 Task: Create a due date automation trigger when advanced on, 2 days after a card is due add fields with all custom fields completed at 11:00 AM.
Action: Mouse moved to (1379, 106)
Screenshot: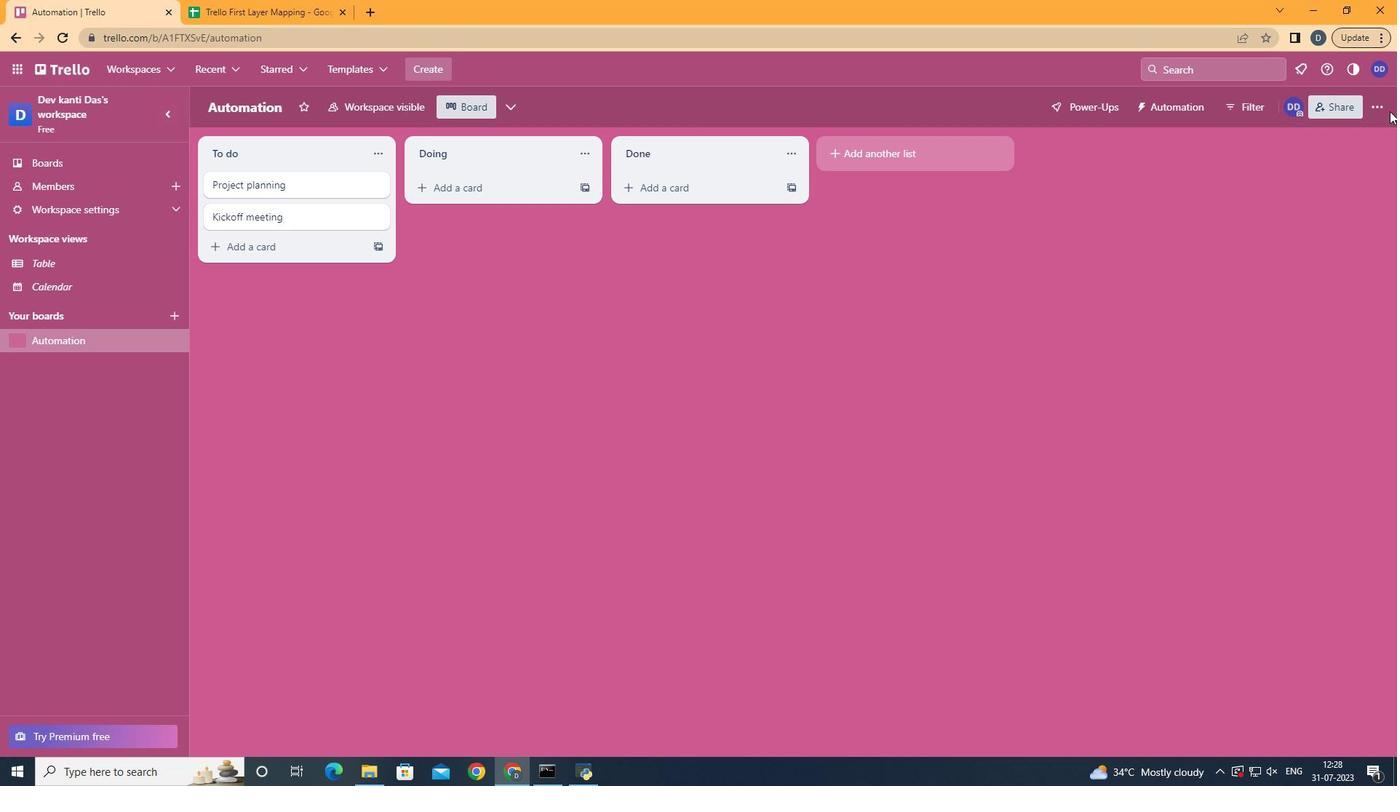 
Action: Mouse pressed left at (1379, 106)
Screenshot: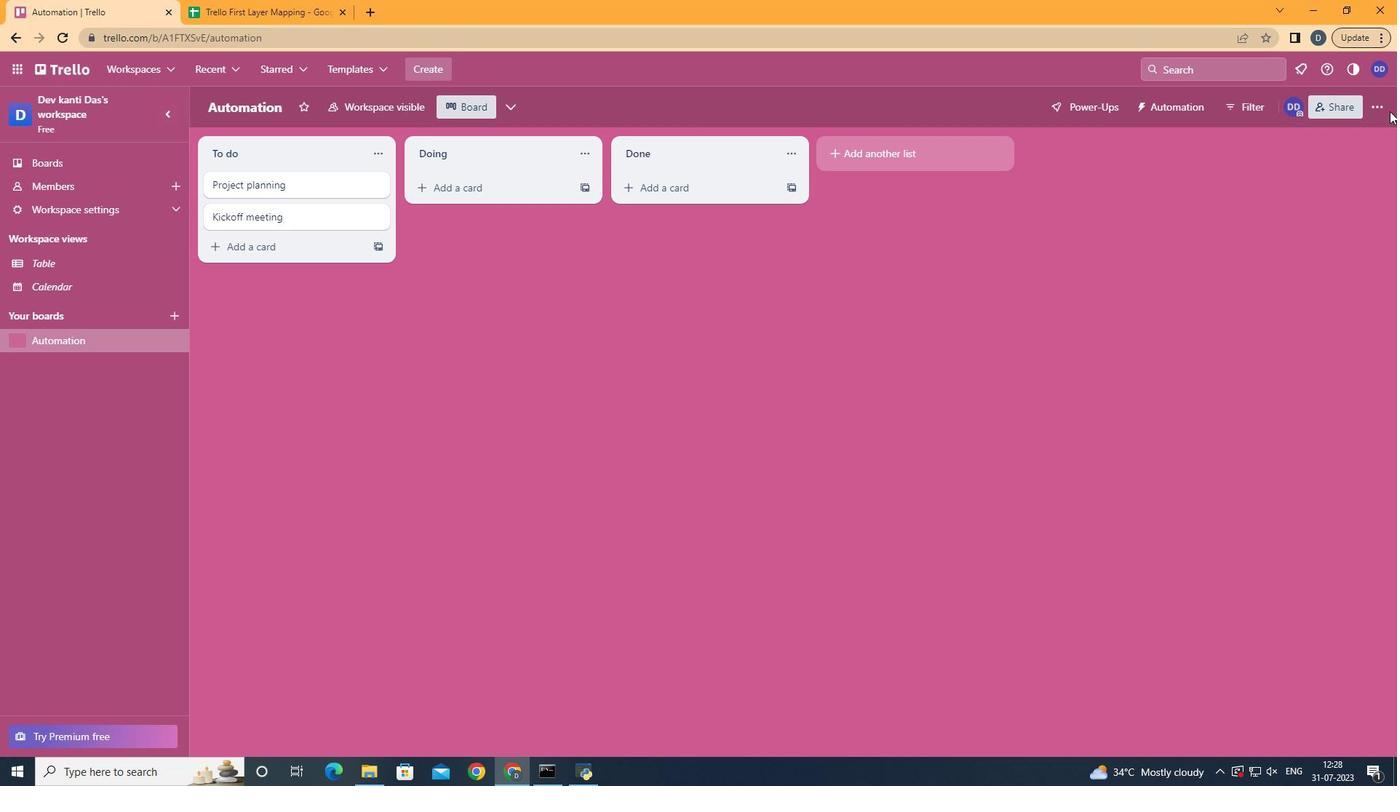 
Action: Mouse moved to (1262, 302)
Screenshot: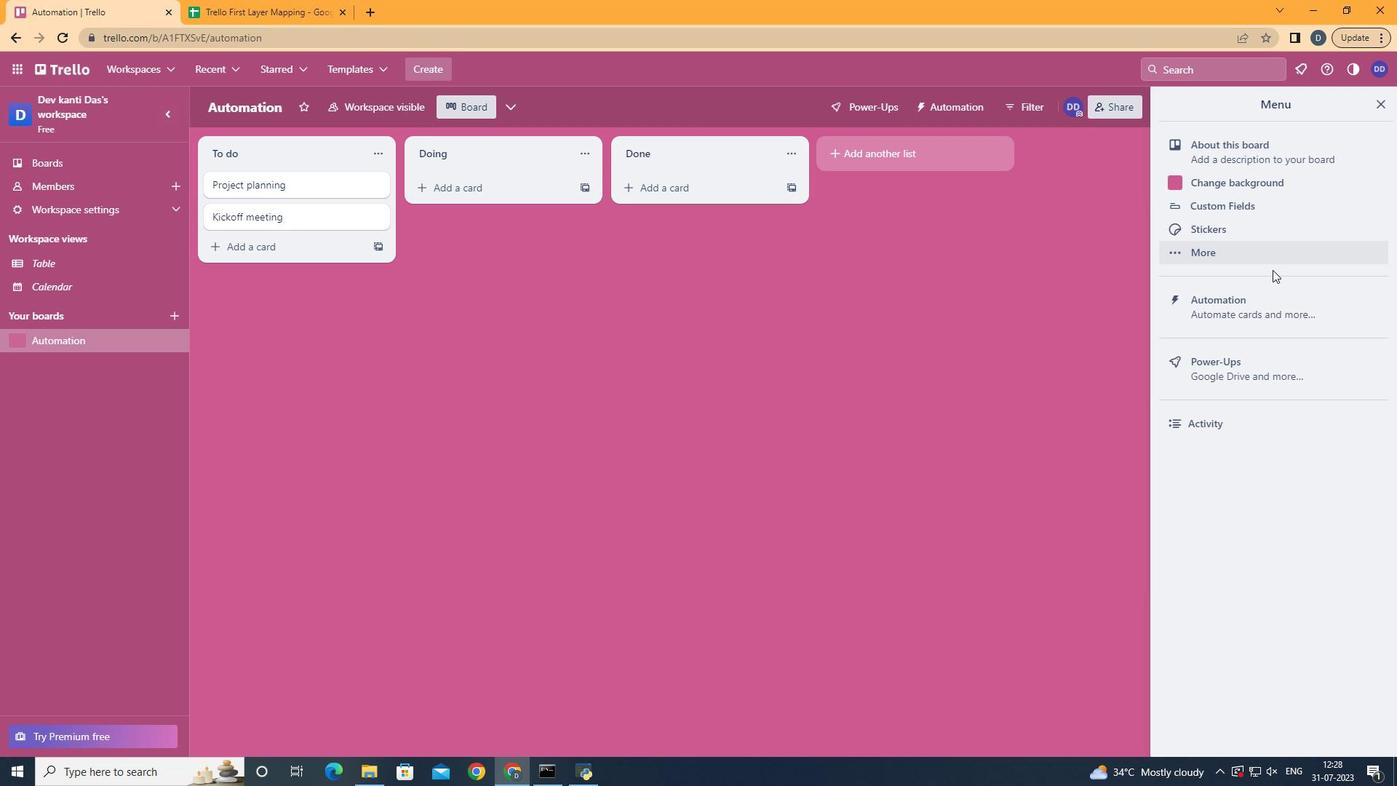 
Action: Mouse pressed left at (1262, 302)
Screenshot: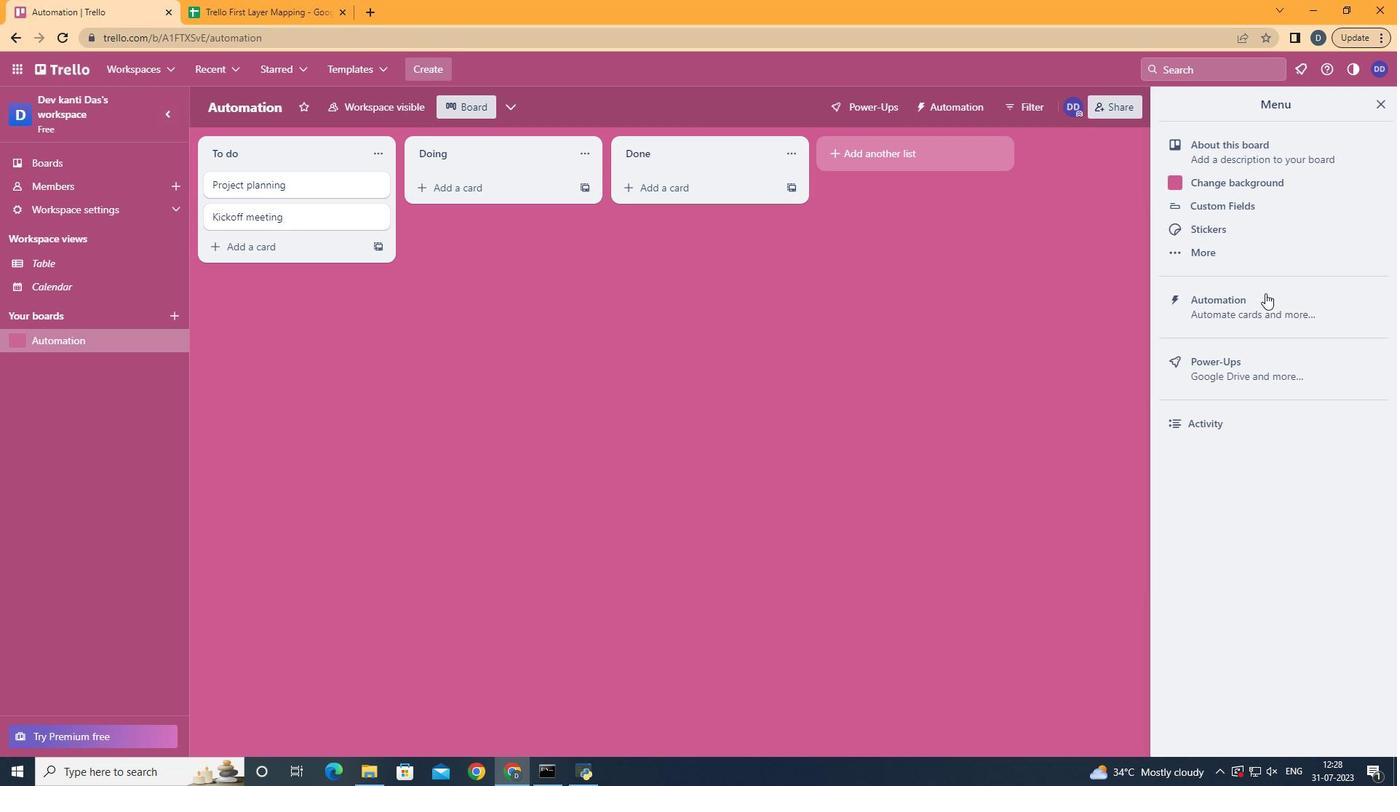 
Action: Mouse moved to (292, 291)
Screenshot: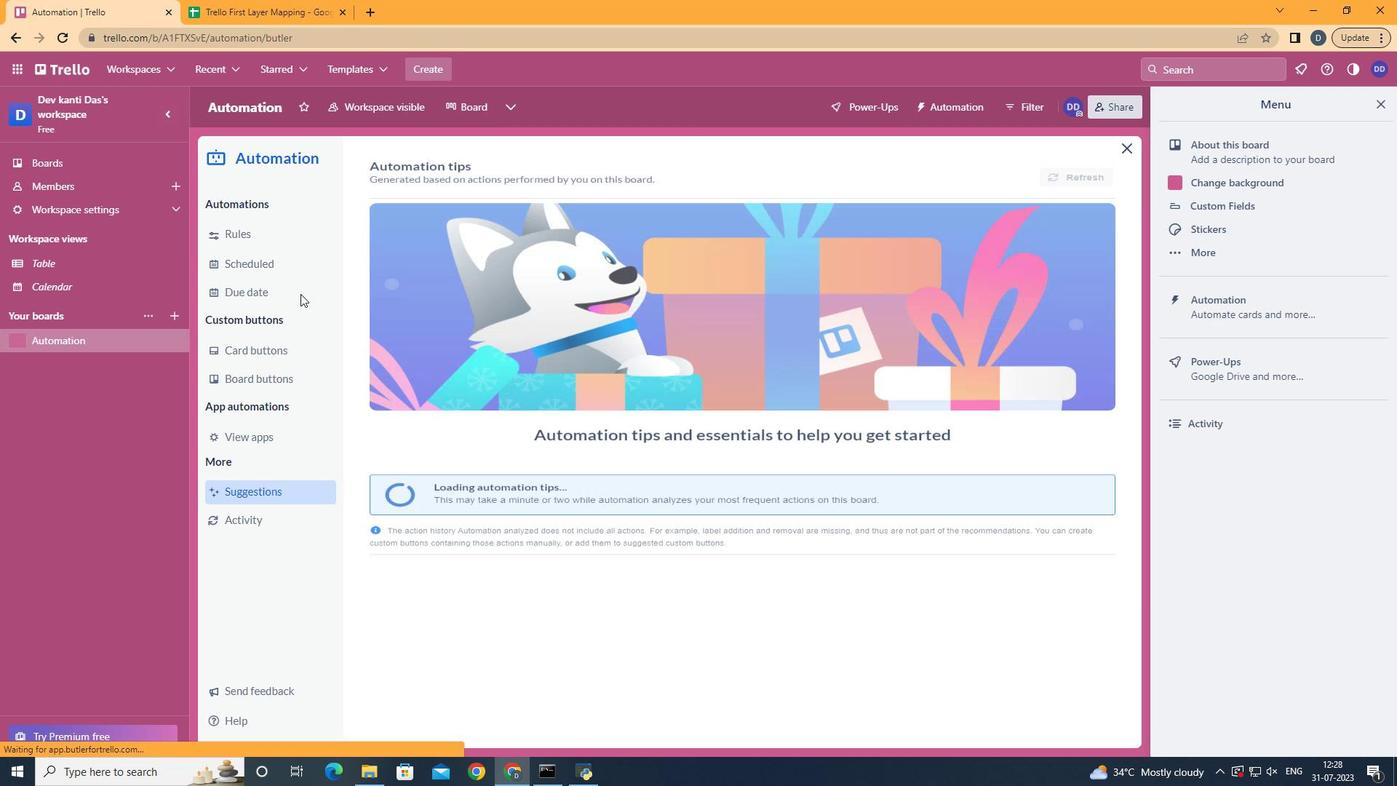 
Action: Mouse pressed left at (292, 291)
Screenshot: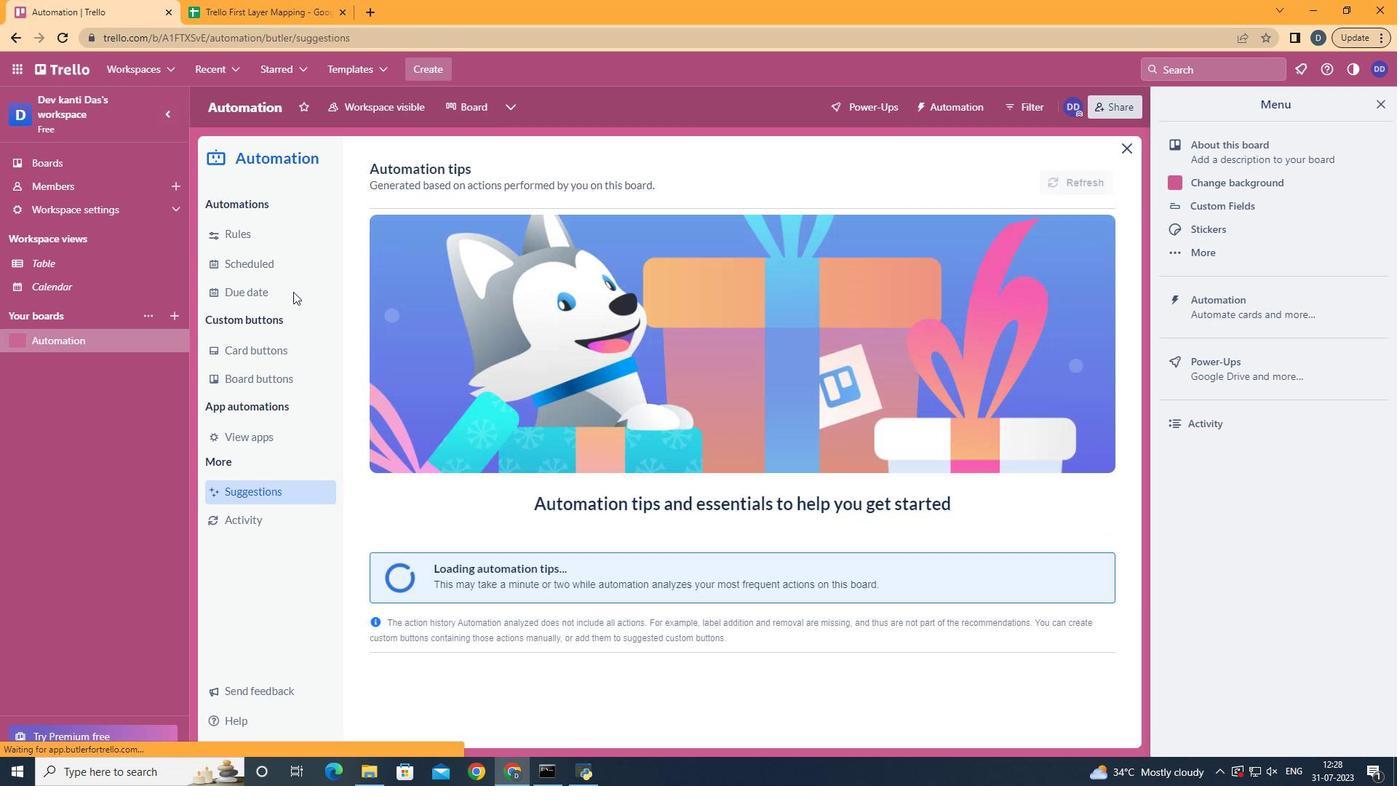 
Action: Mouse moved to (1009, 176)
Screenshot: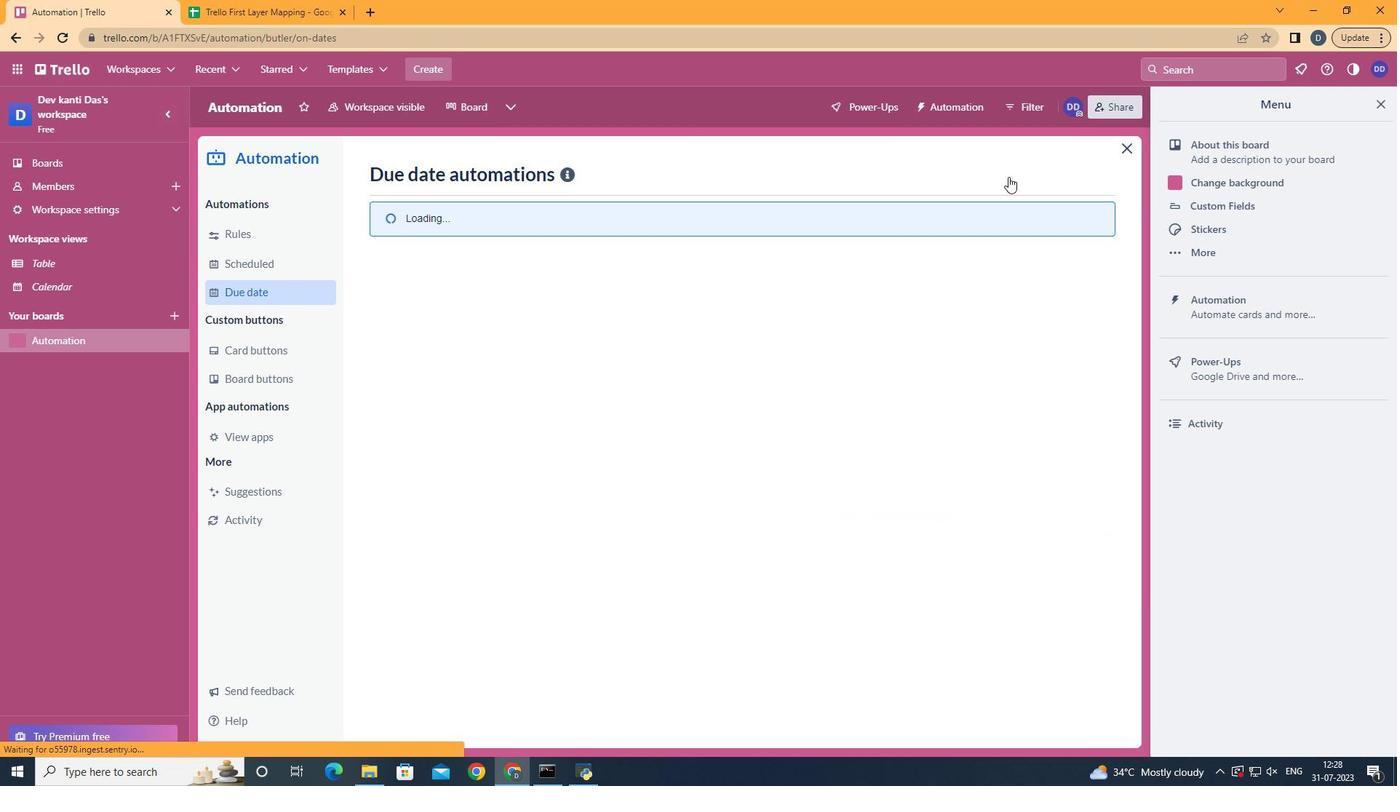 
Action: Mouse pressed left at (1009, 176)
Screenshot: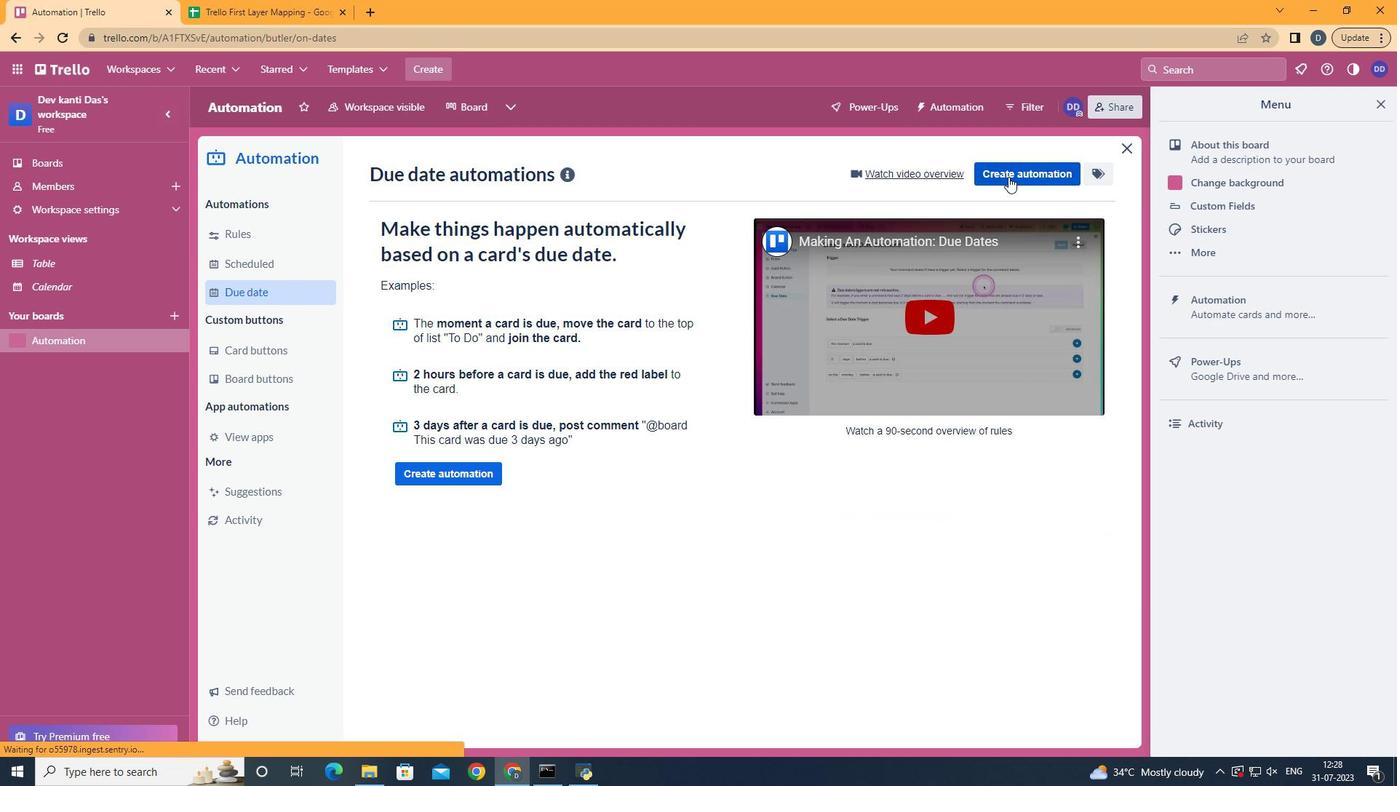 
Action: Mouse moved to (705, 312)
Screenshot: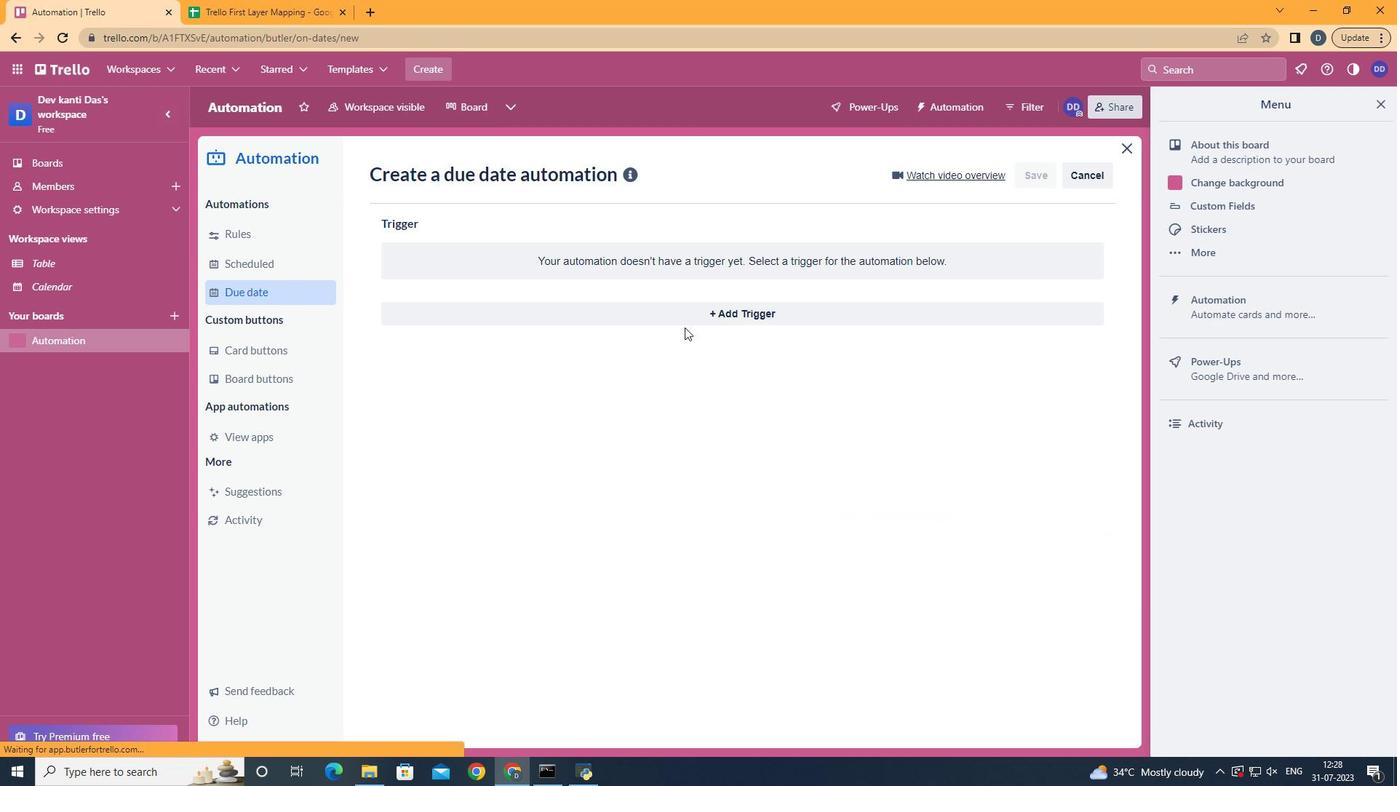 
Action: Mouse pressed left at (705, 312)
Screenshot: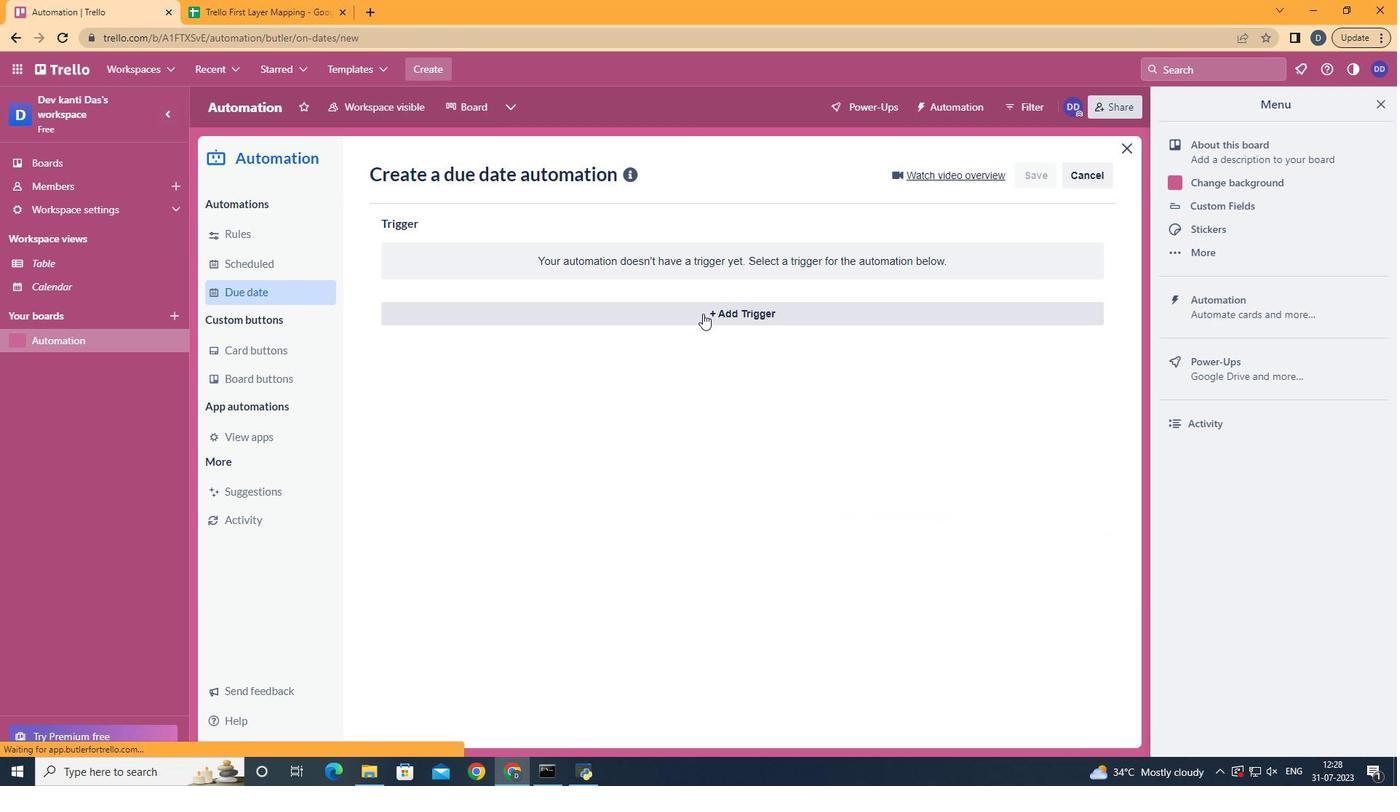 
Action: Mouse moved to (522, 599)
Screenshot: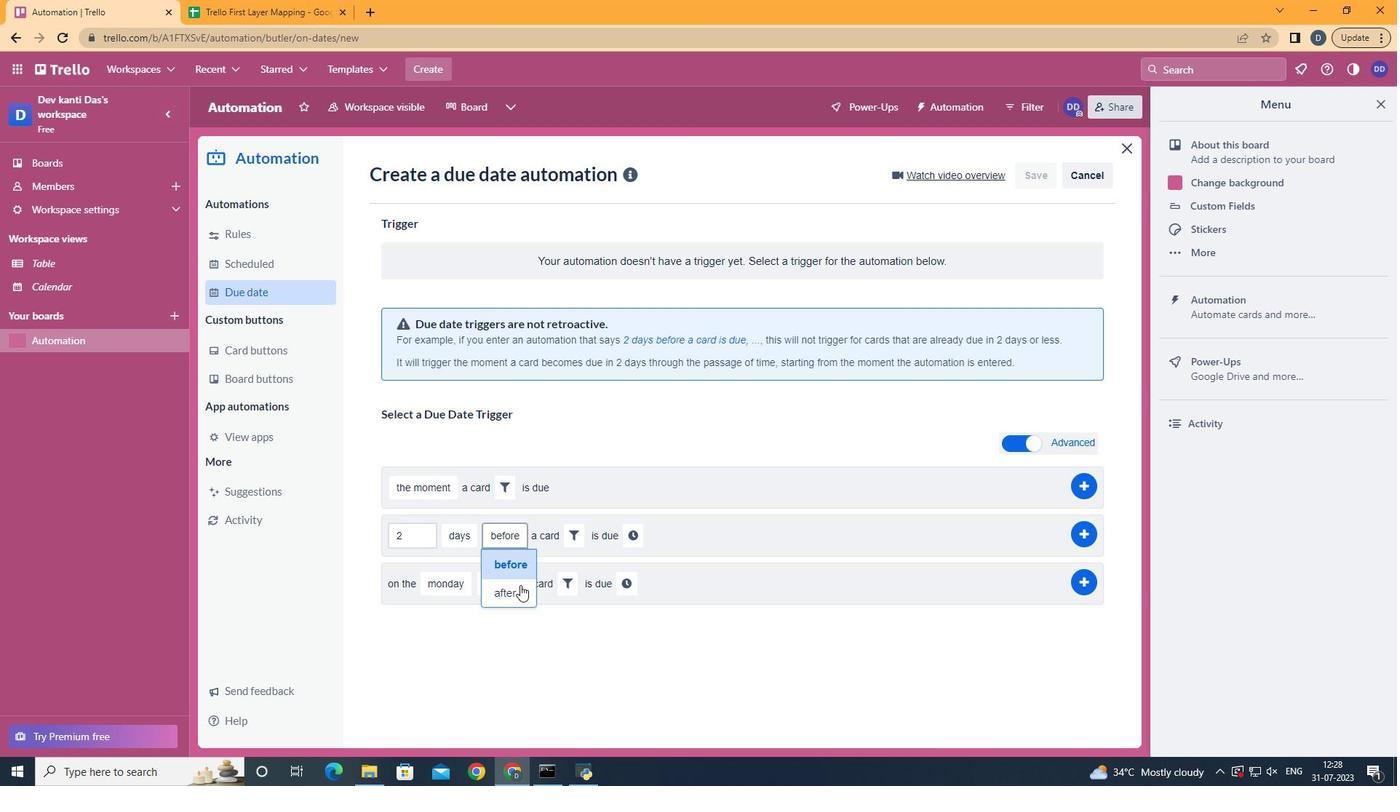 
Action: Mouse pressed left at (522, 599)
Screenshot: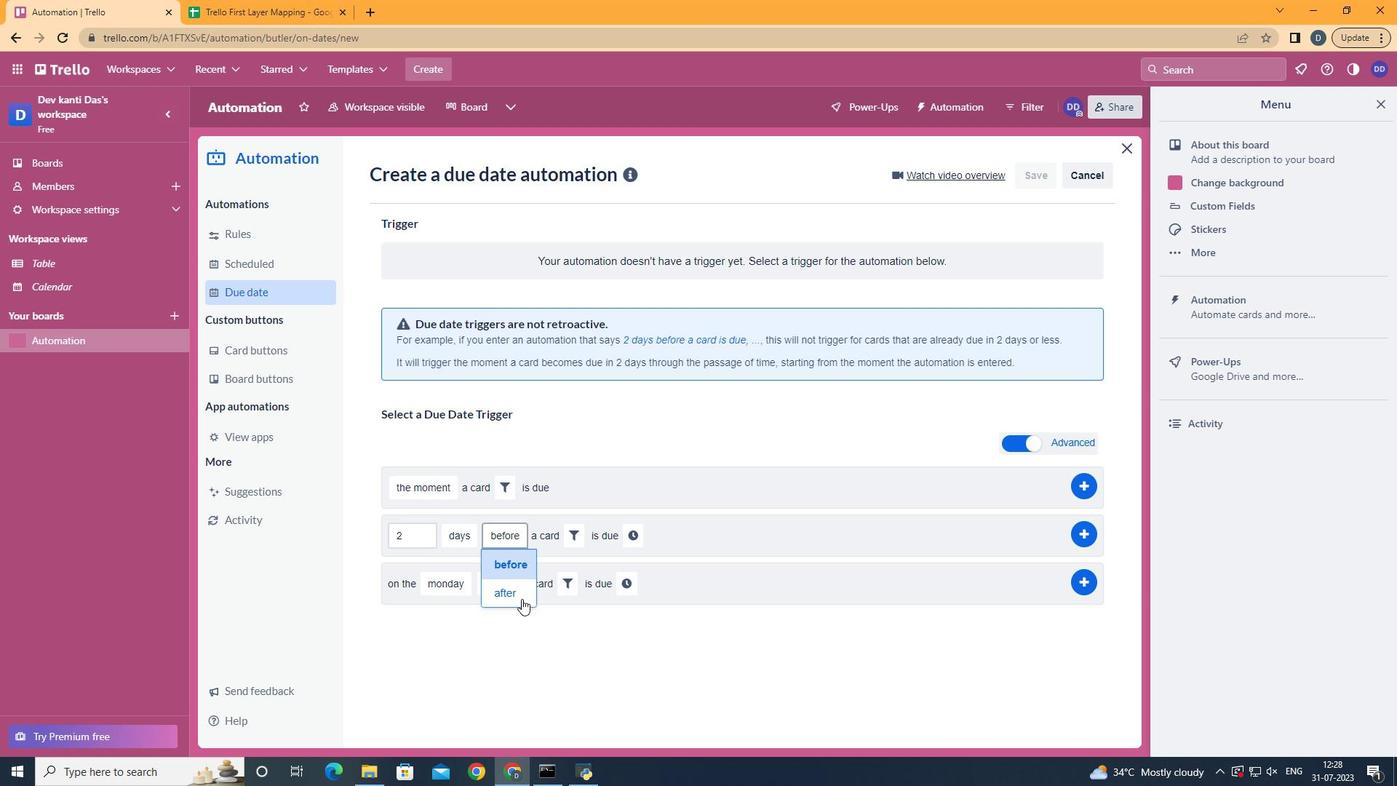 
Action: Mouse moved to (570, 538)
Screenshot: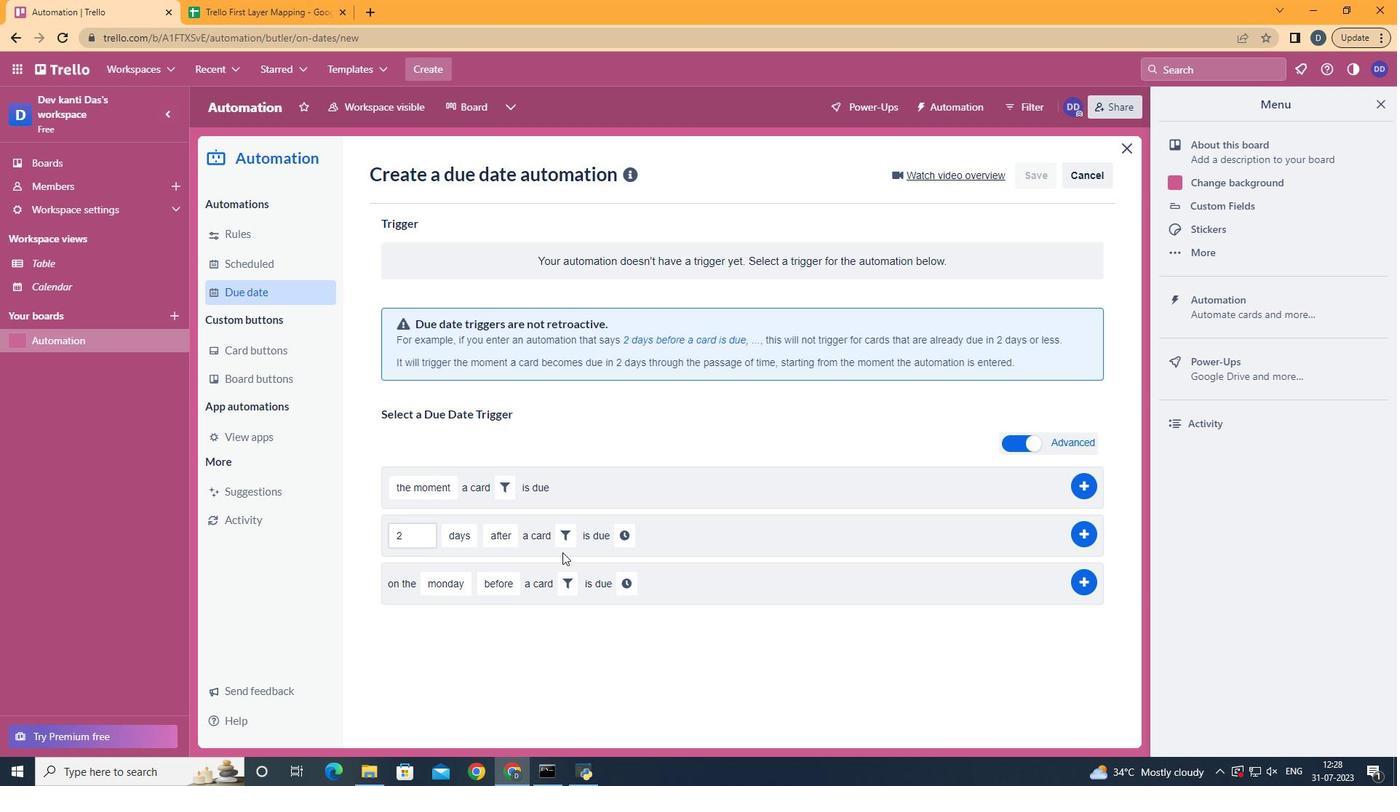 
Action: Mouse pressed left at (570, 538)
Screenshot: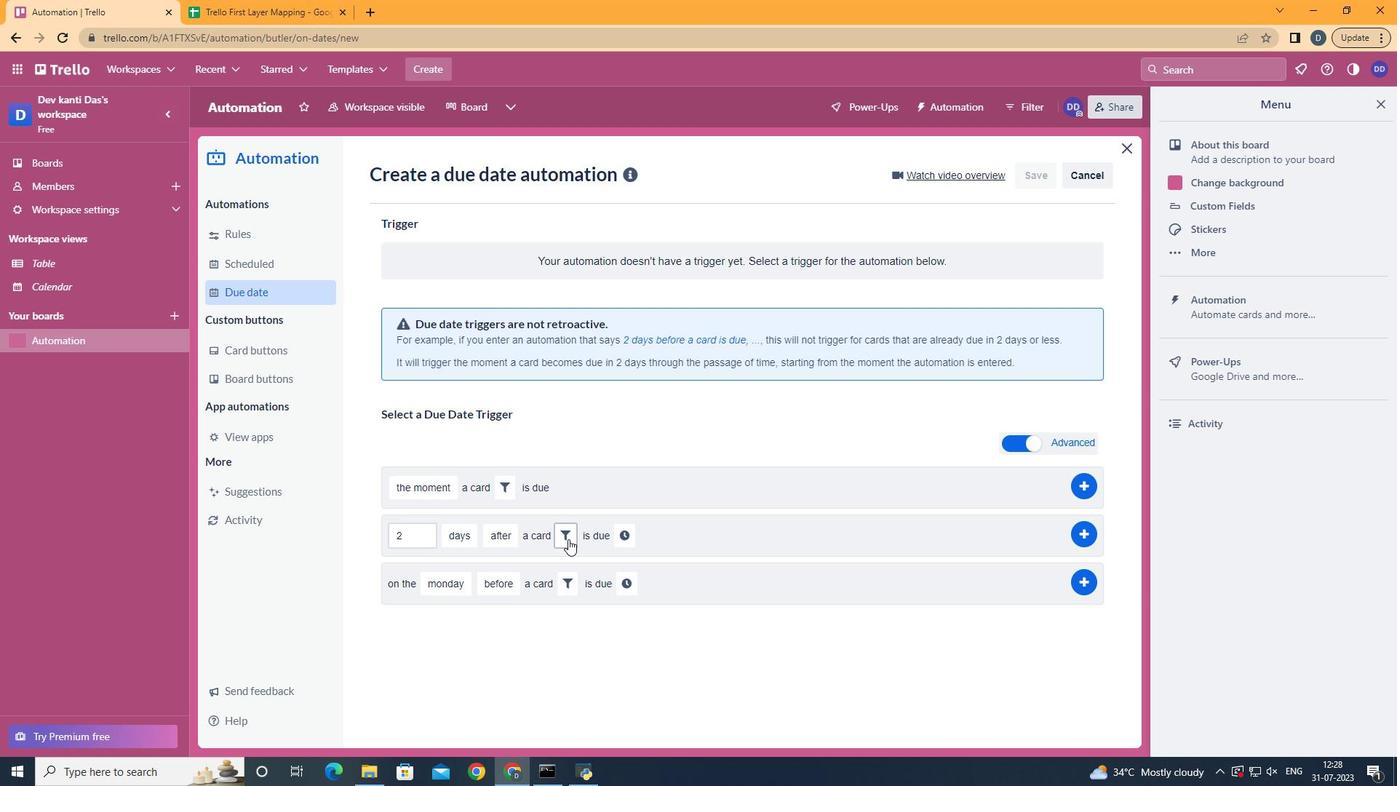 
Action: Mouse moved to (816, 578)
Screenshot: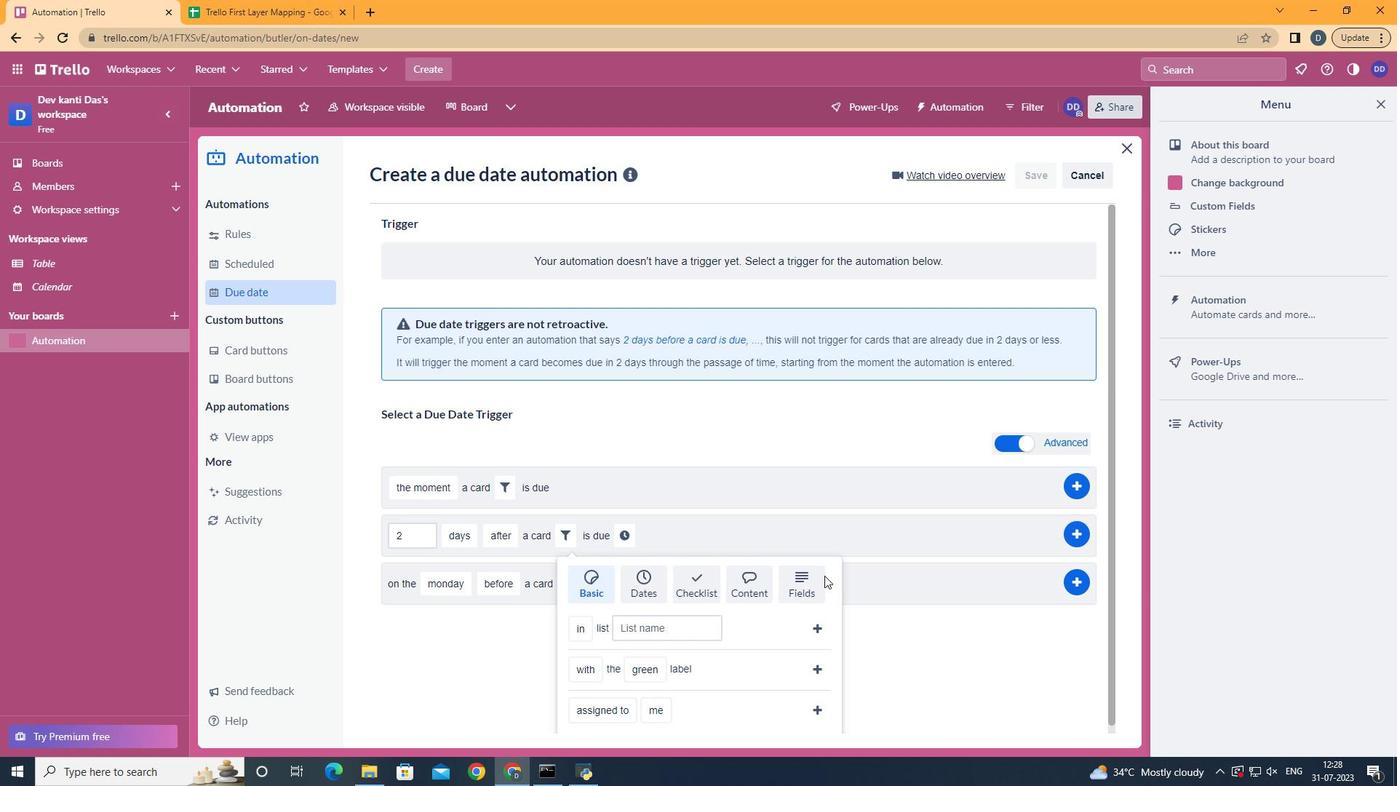 
Action: Mouse pressed left at (816, 578)
Screenshot: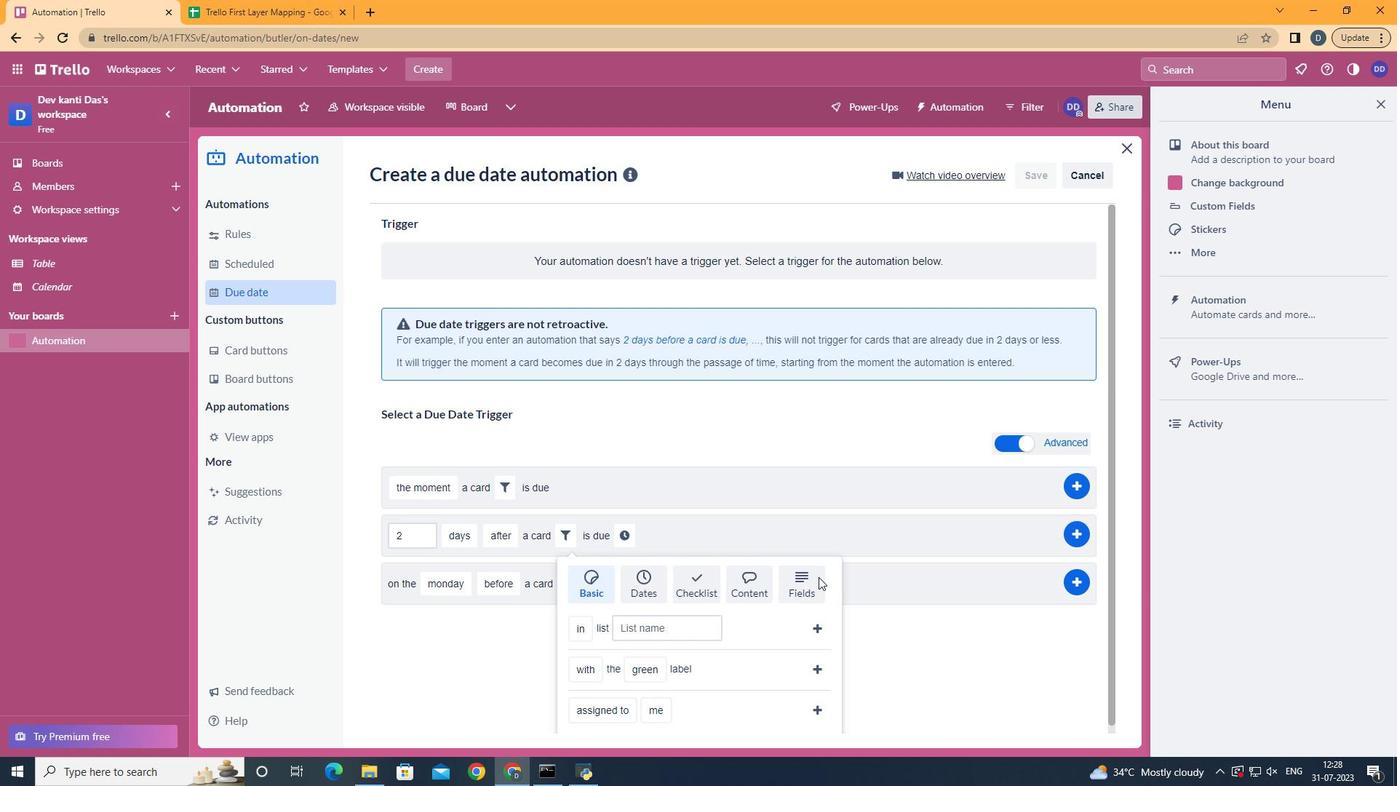 
Action: Mouse moved to (589, 677)
Screenshot: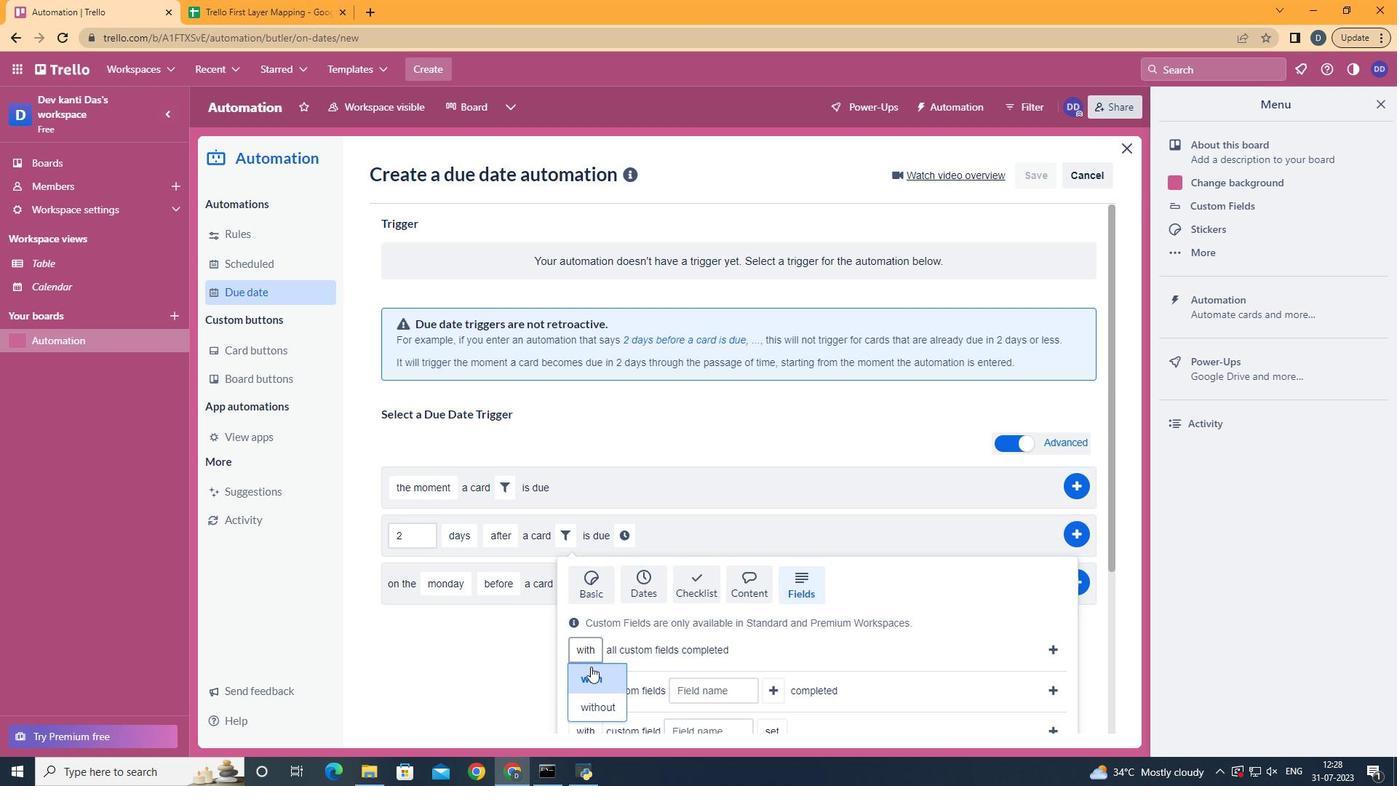 
Action: Mouse pressed left at (589, 677)
Screenshot: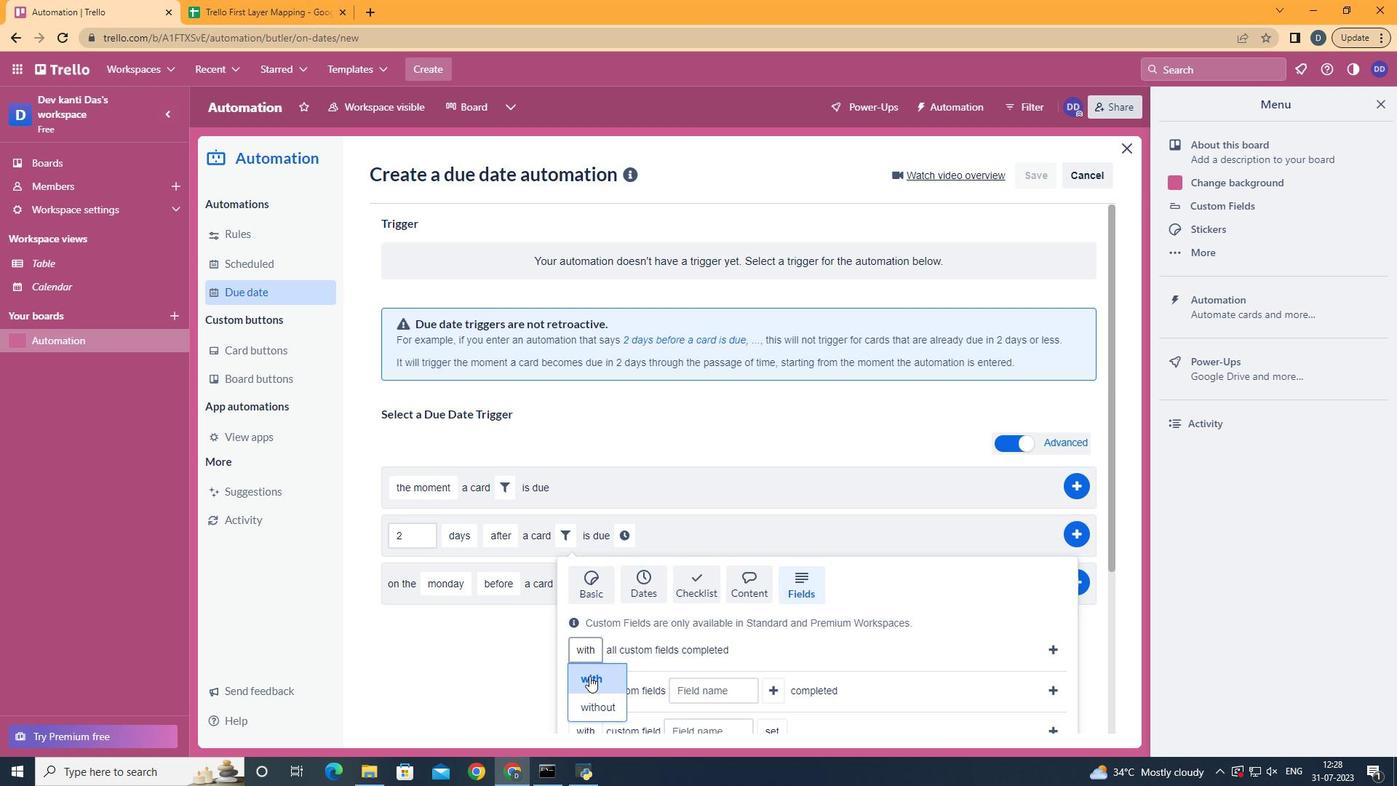 
Action: Mouse moved to (1054, 645)
Screenshot: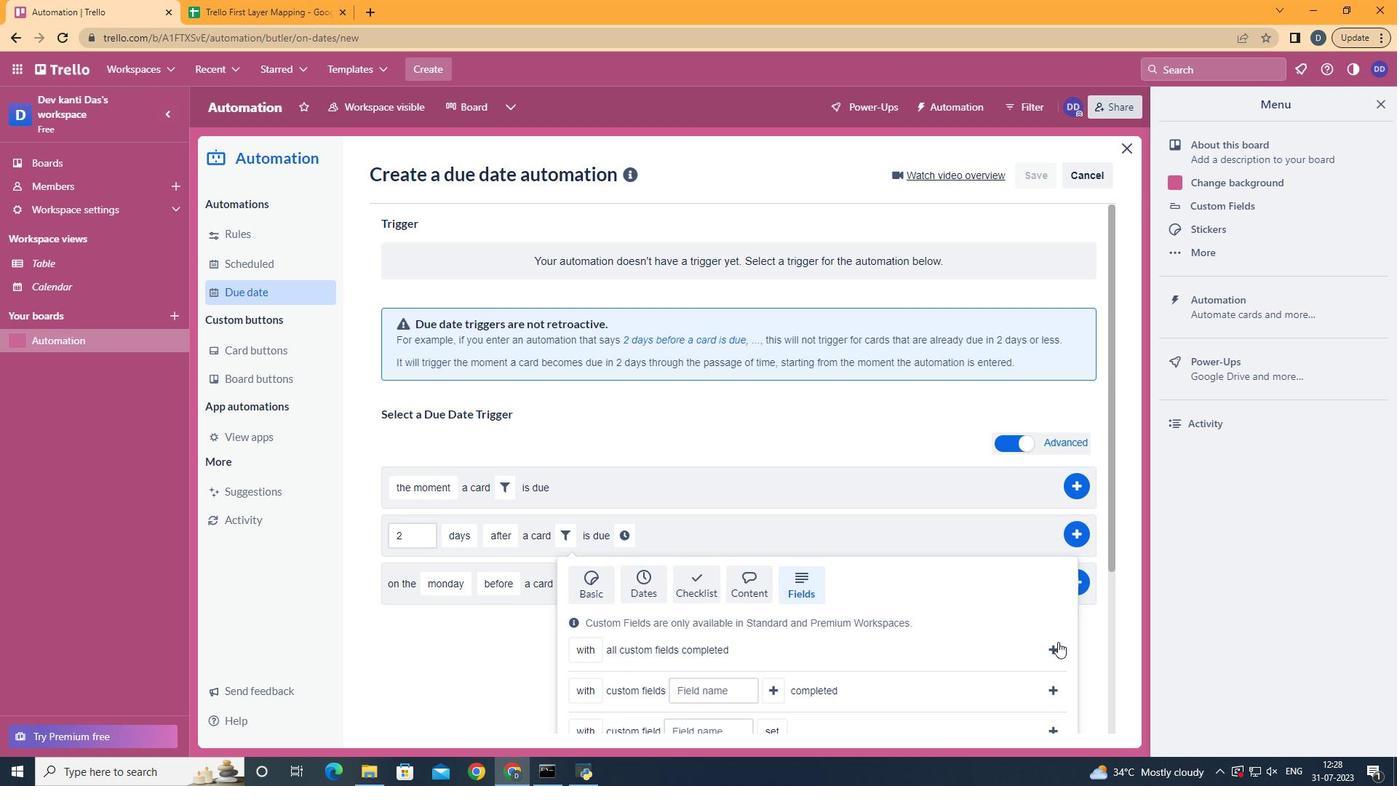 
Action: Mouse pressed left at (1054, 645)
Screenshot: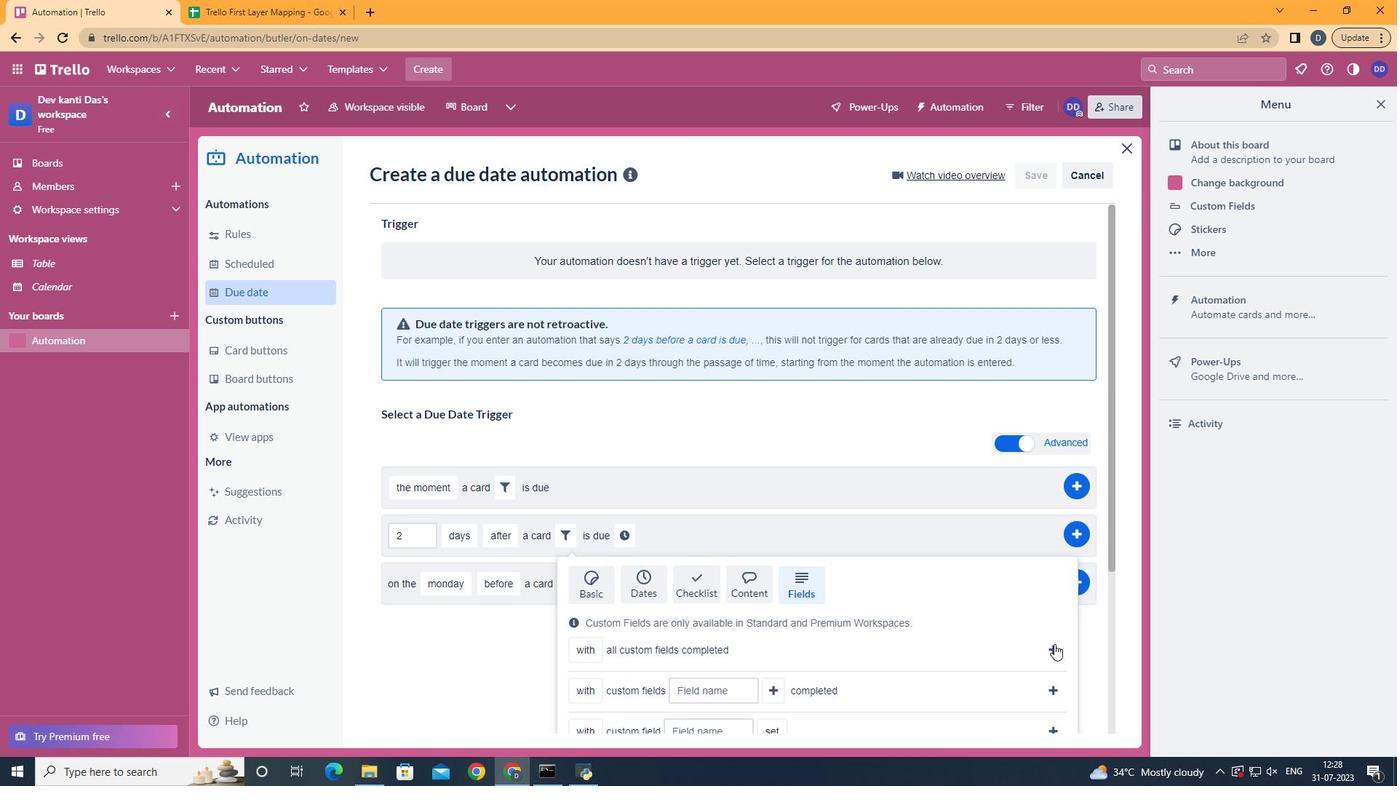 
Action: Mouse moved to (811, 543)
Screenshot: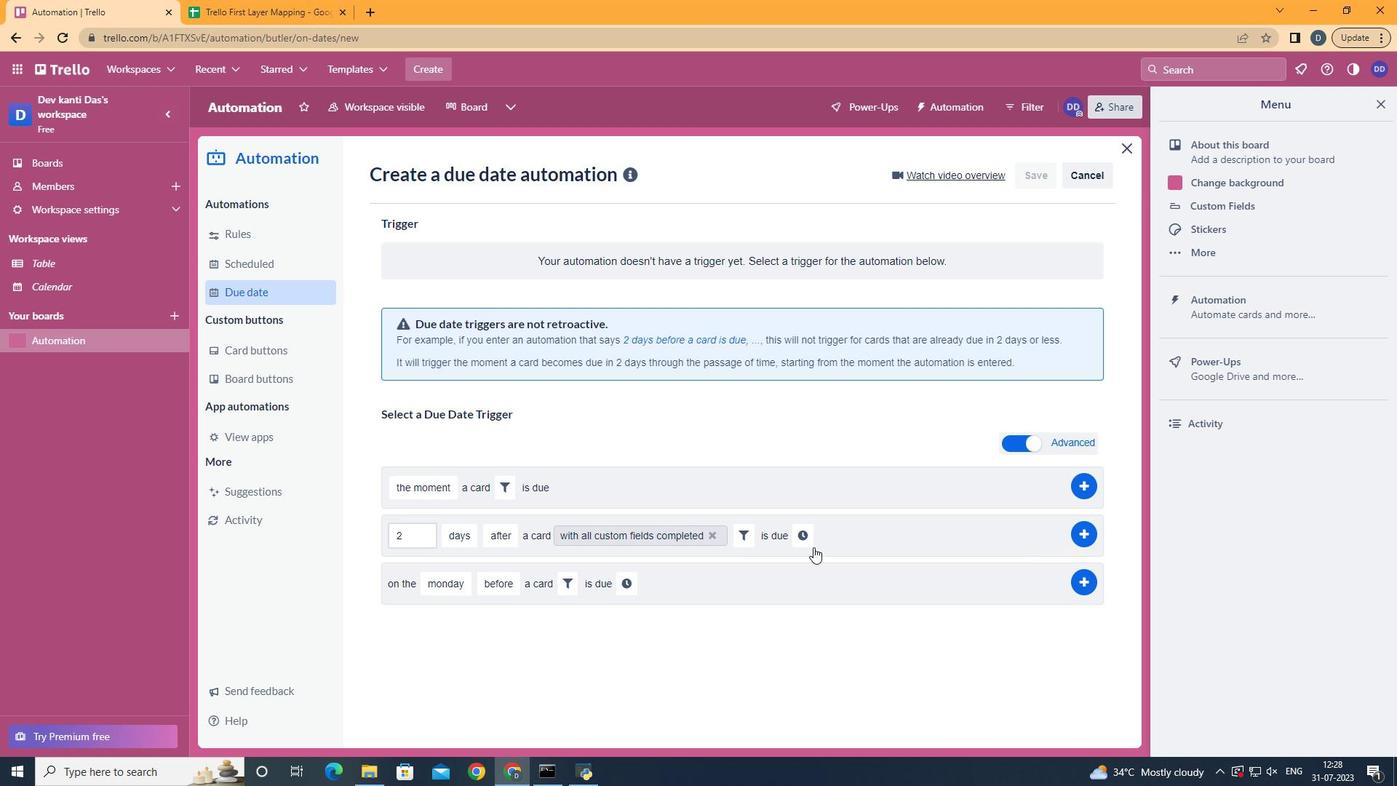 
Action: Mouse pressed left at (811, 543)
Screenshot: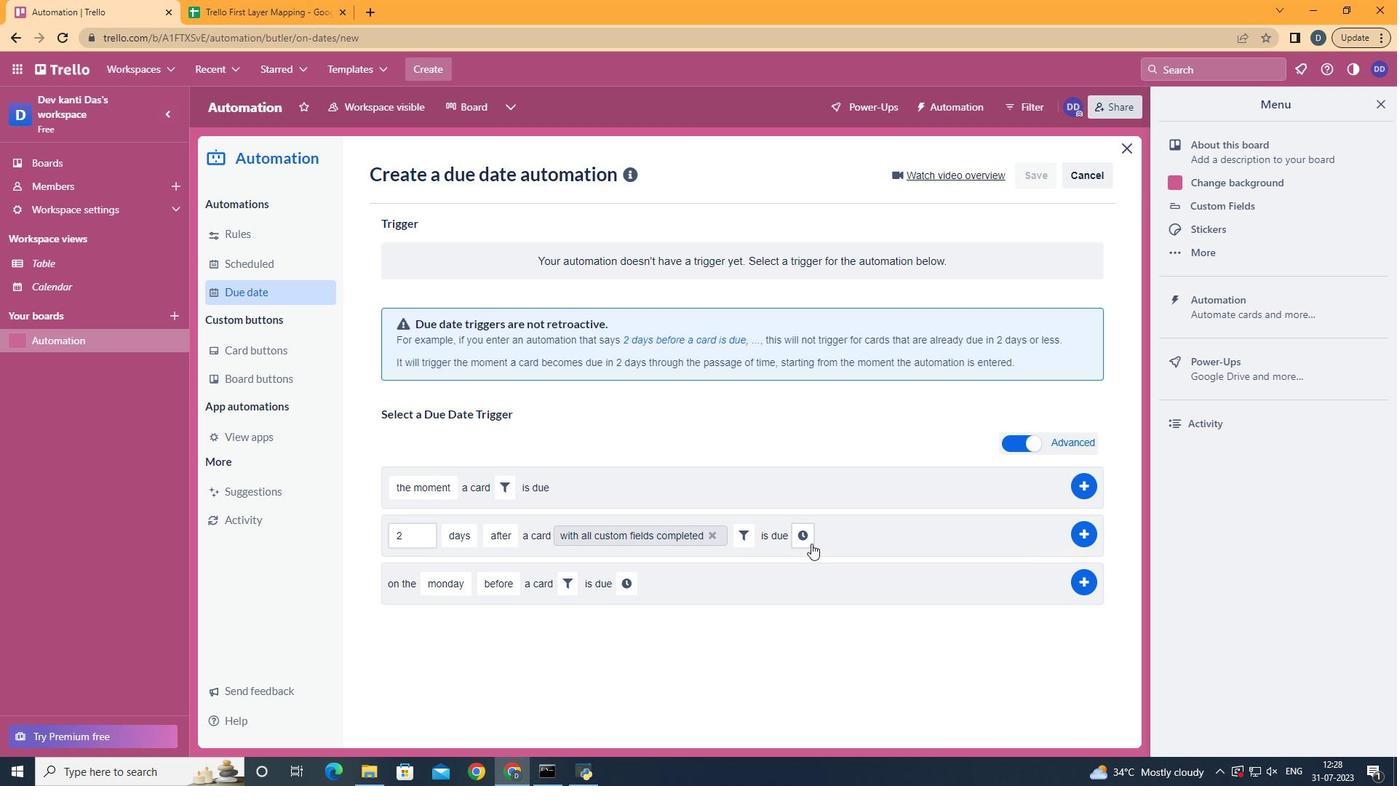 
Action: Mouse moved to (837, 543)
Screenshot: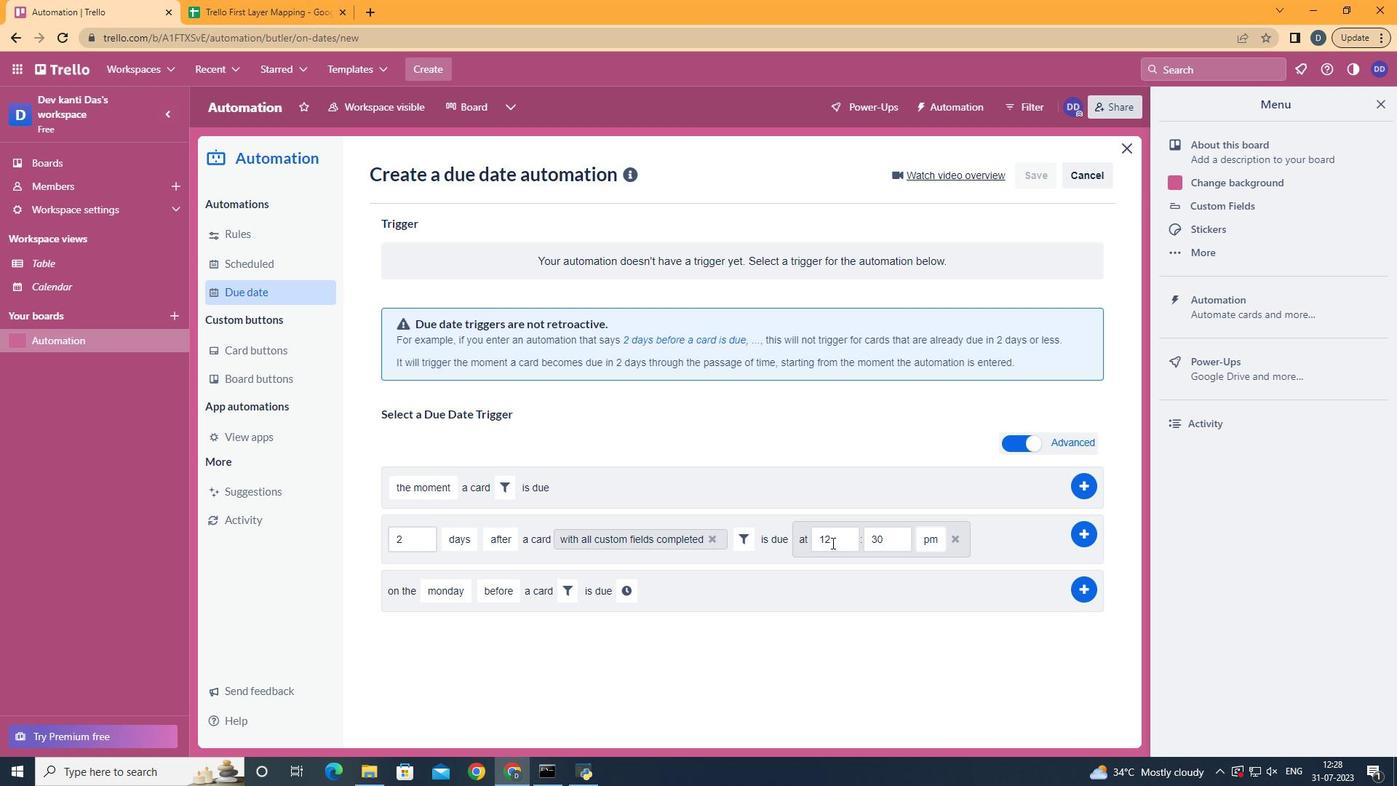 
Action: Mouse pressed left at (837, 543)
Screenshot: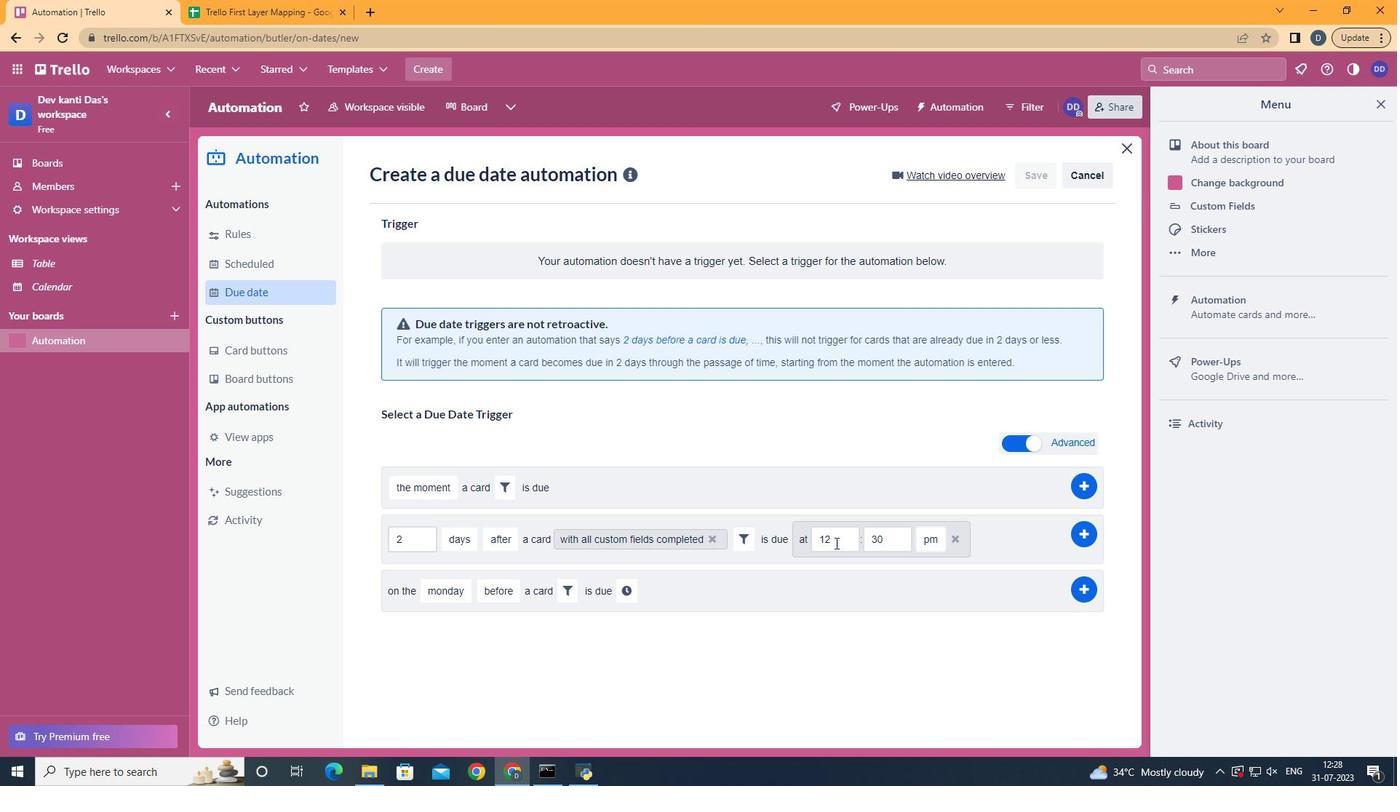 
Action: Key pressed <Key.backspace><Key.backspace>11
Screenshot: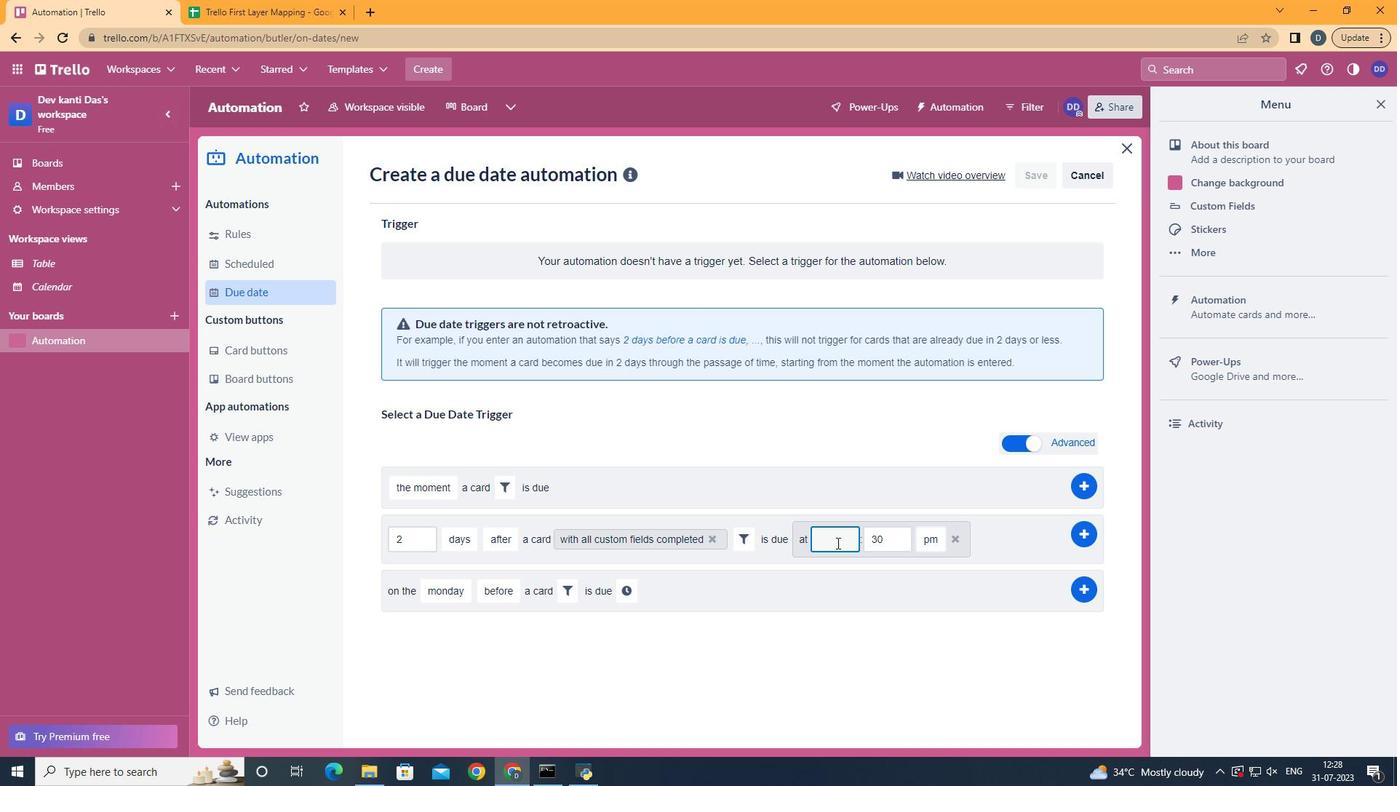 
Action: Mouse moved to (901, 533)
Screenshot: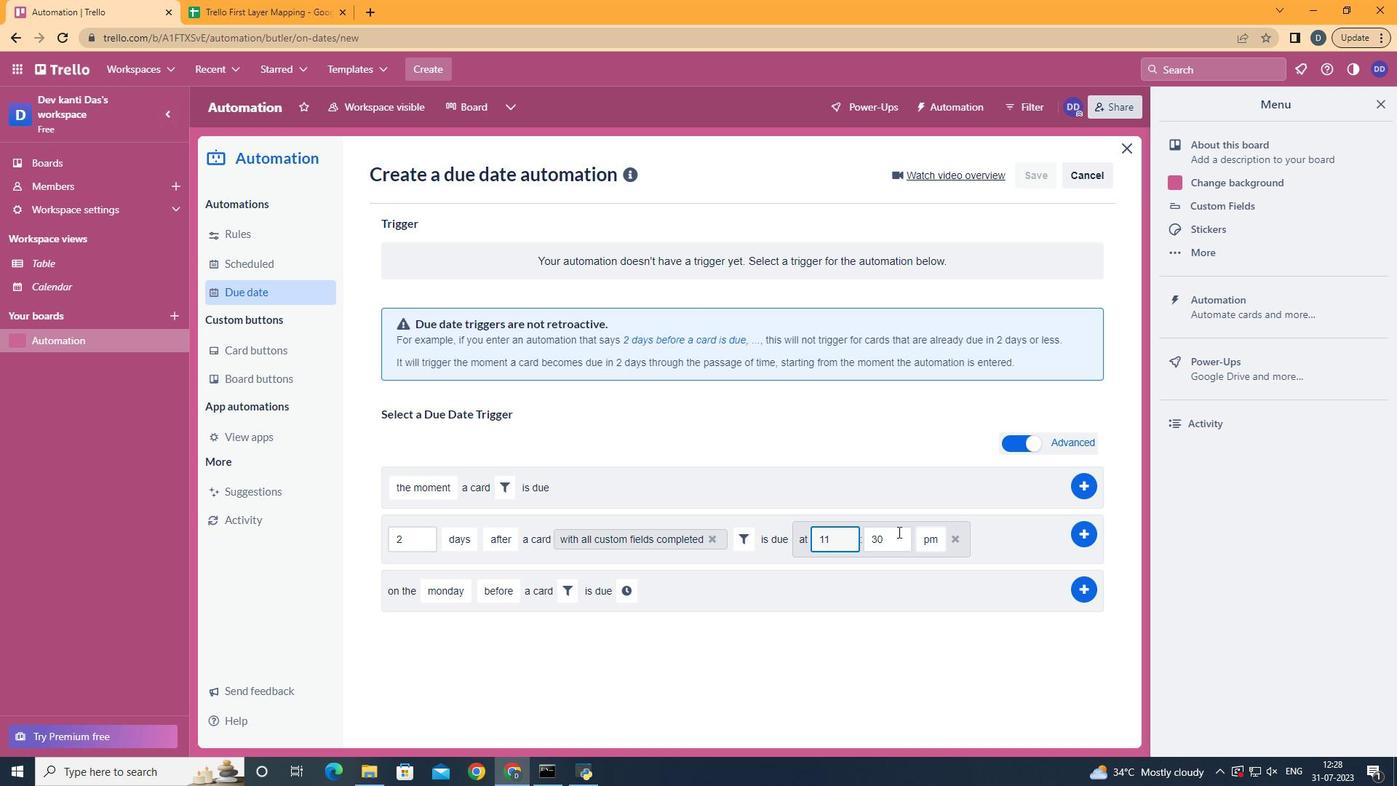 
Action: Mouse pressed left at (901, 533)
Screenshot: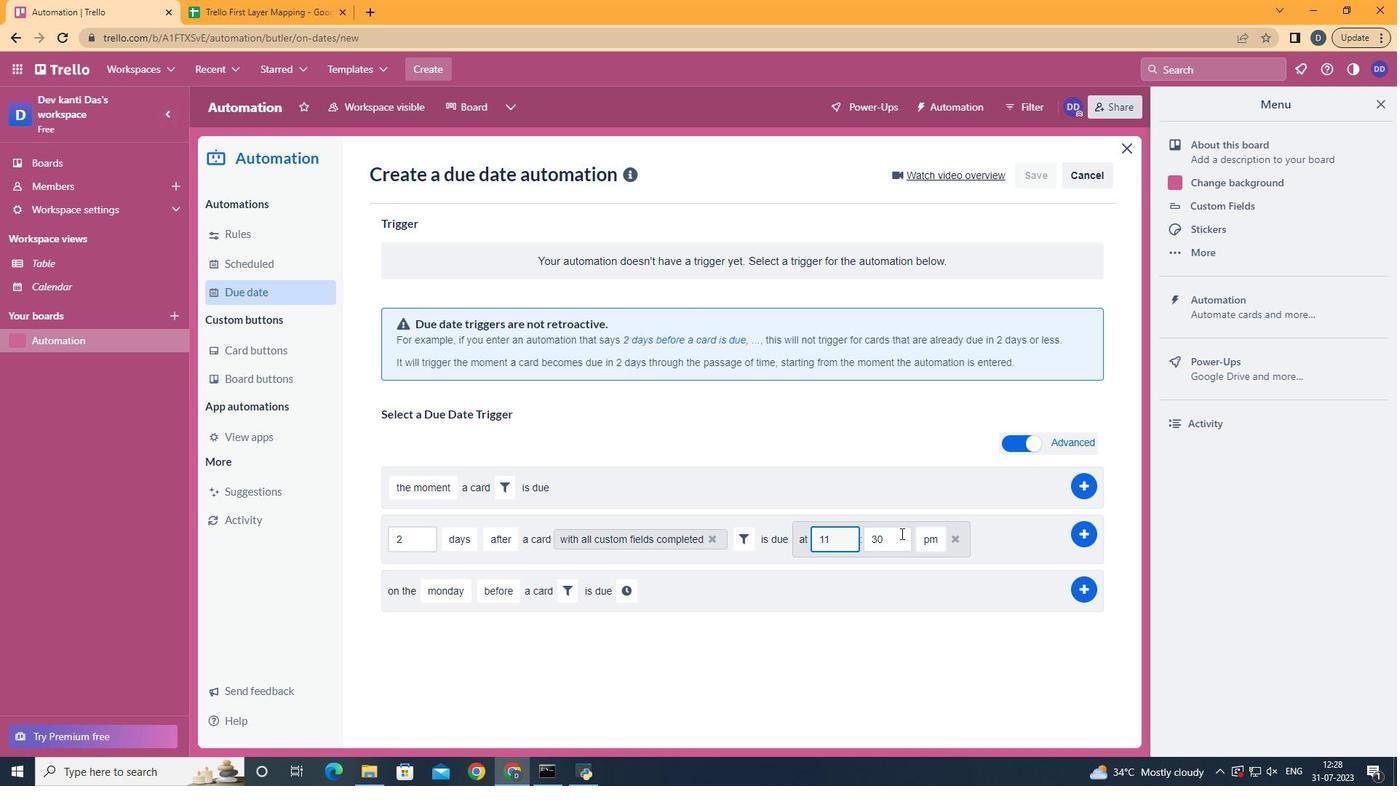 
Action: Key pressed <Key.backspace><Key.backspace>00
Screenshot: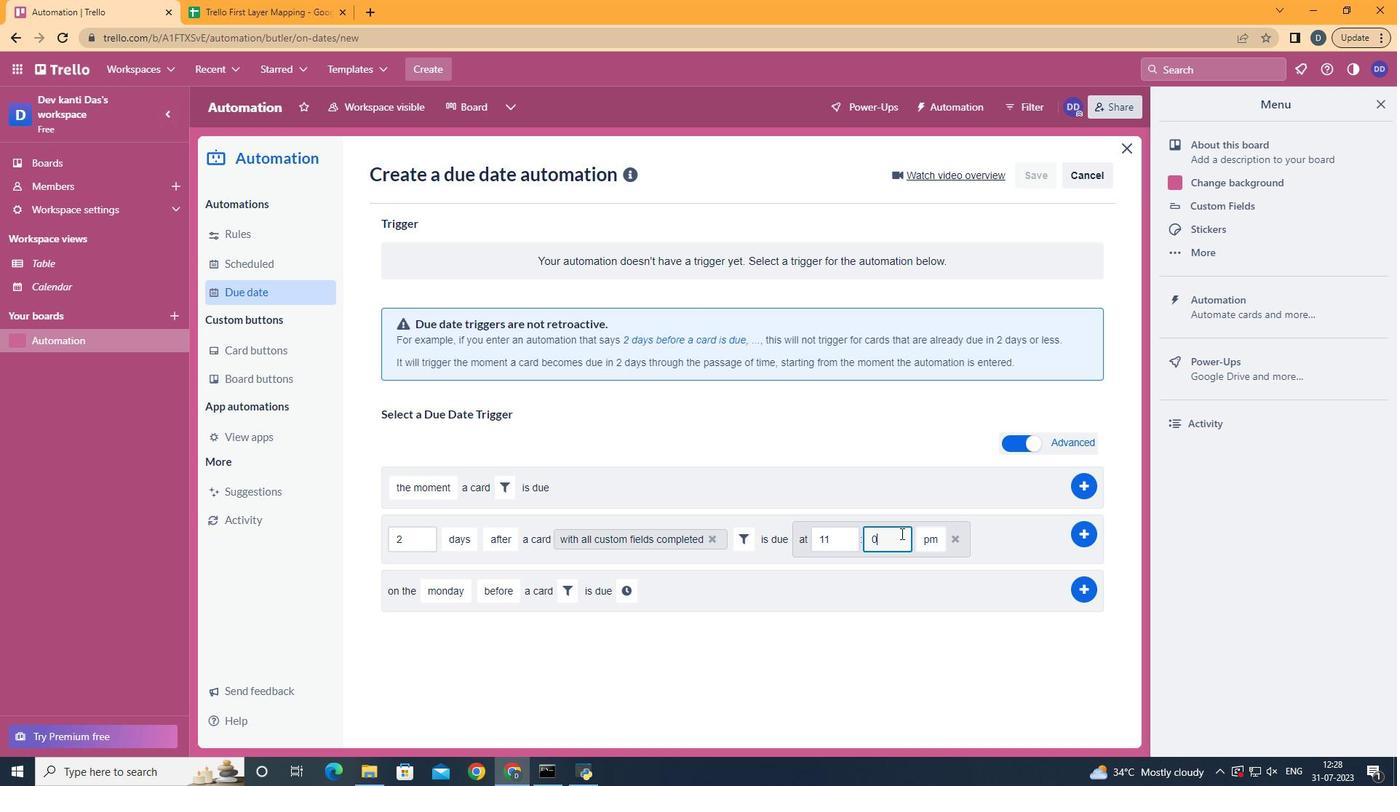 
Action: Mouse moved to (931, 567)
Screenshot: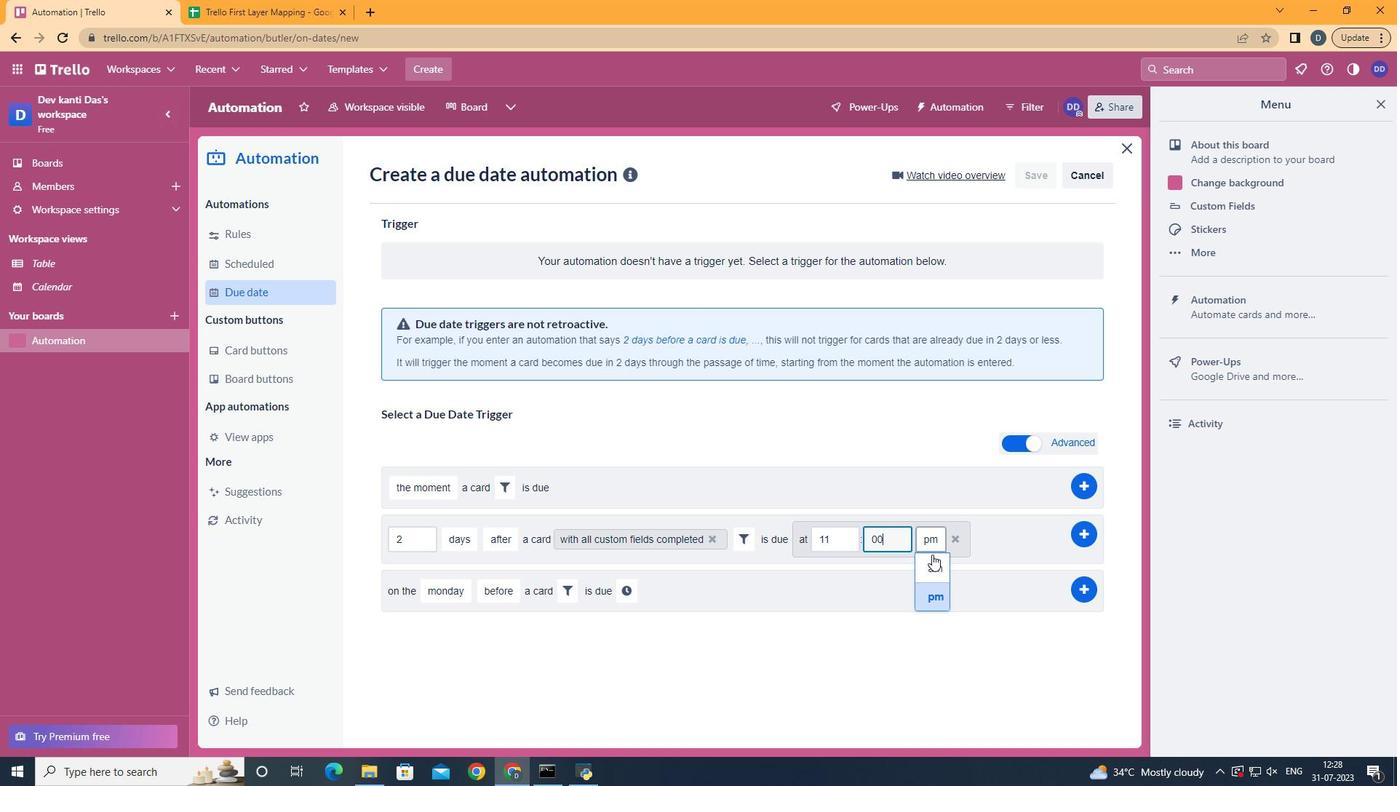 
Action: Mouse pressed left at (931, 567)
Screenshot: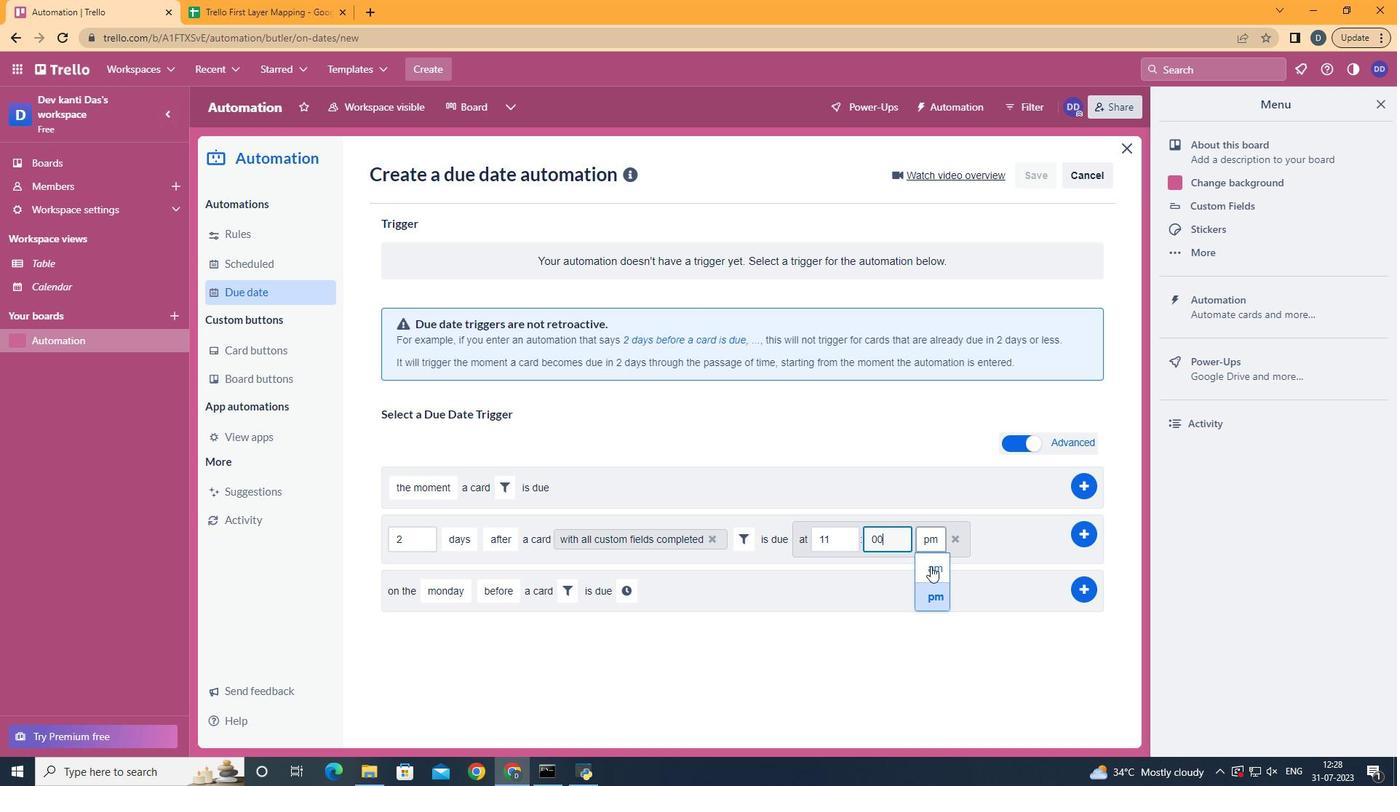 
Action: Mouse moved to (1086, 535)
Screenshot: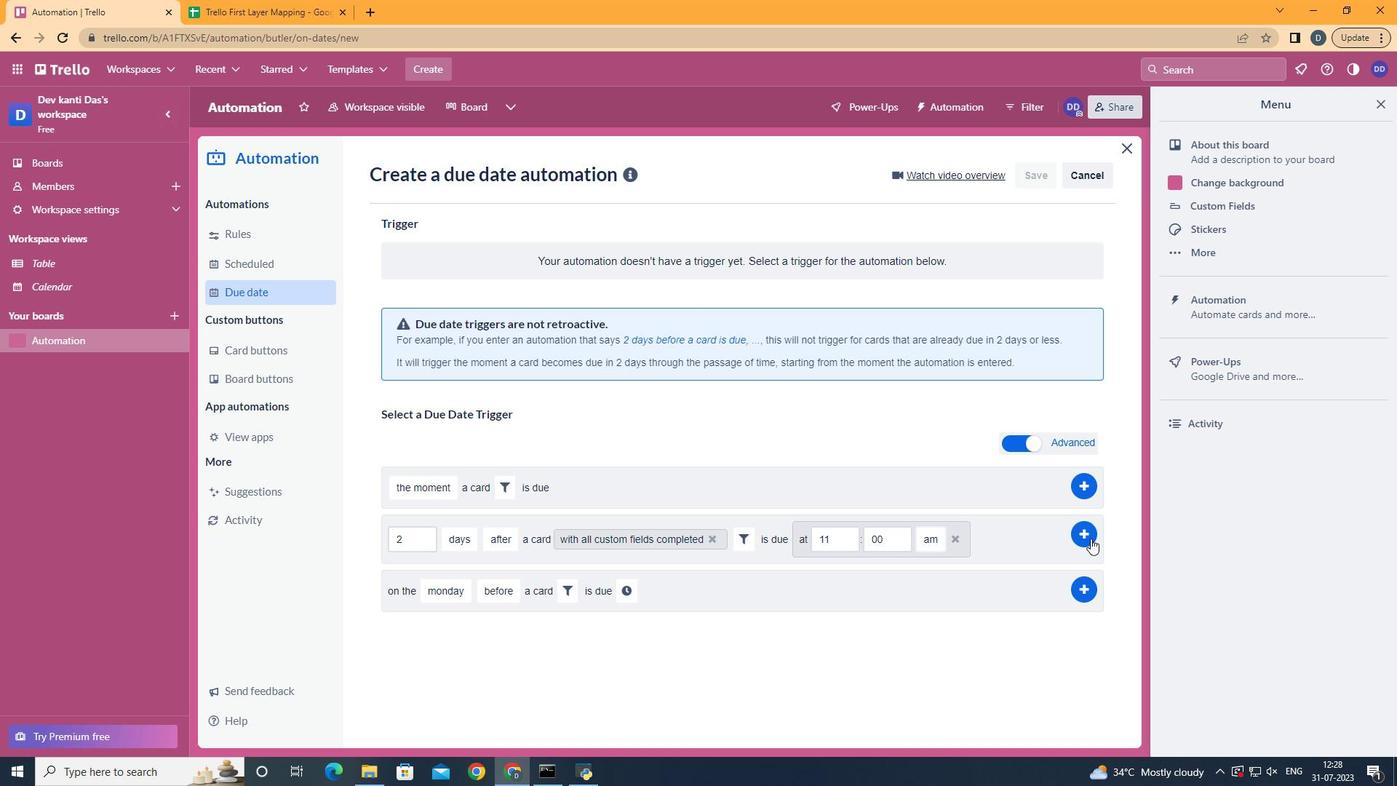 
Action: Mouse pressed left at (1086, 535)
Screenshot: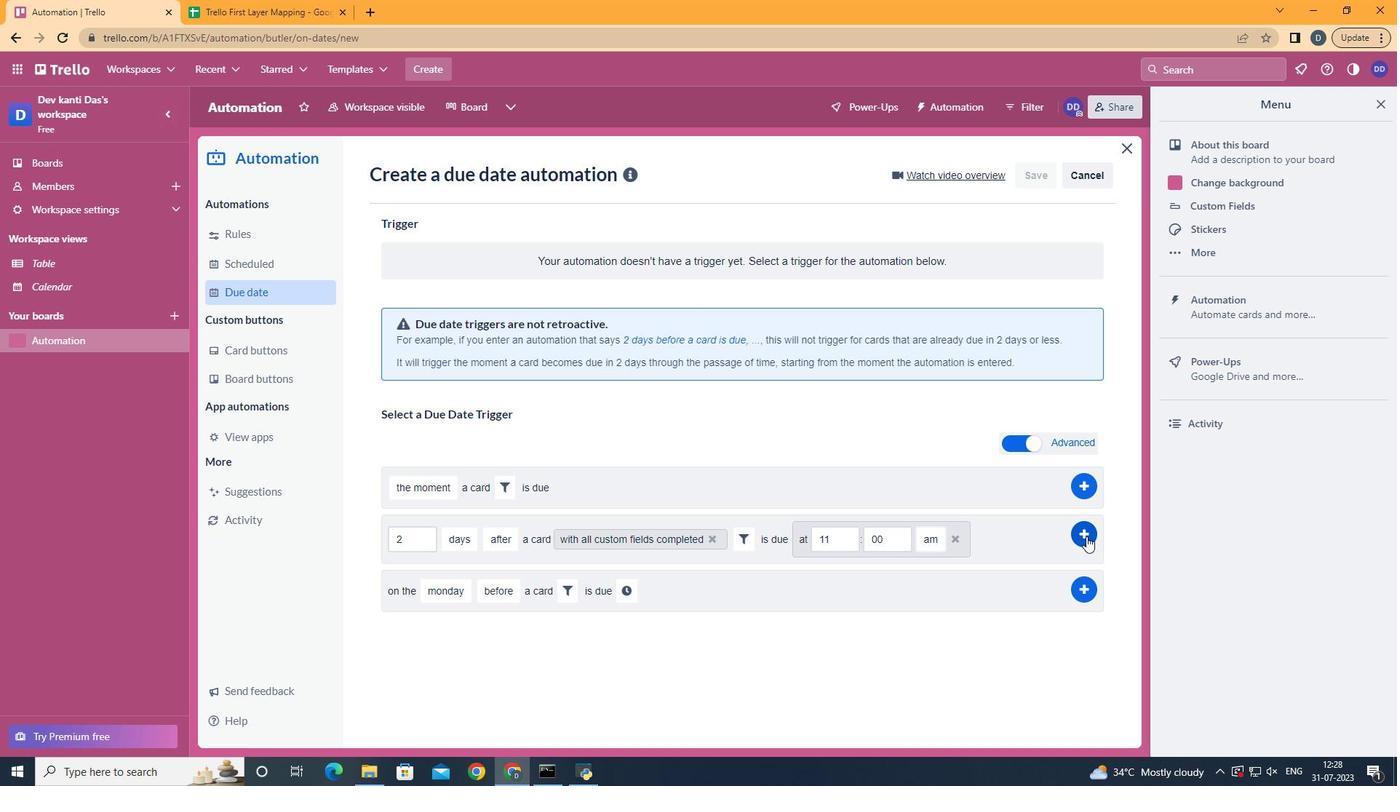 
Action: Mouse moved to (472, 289)
Screenshot: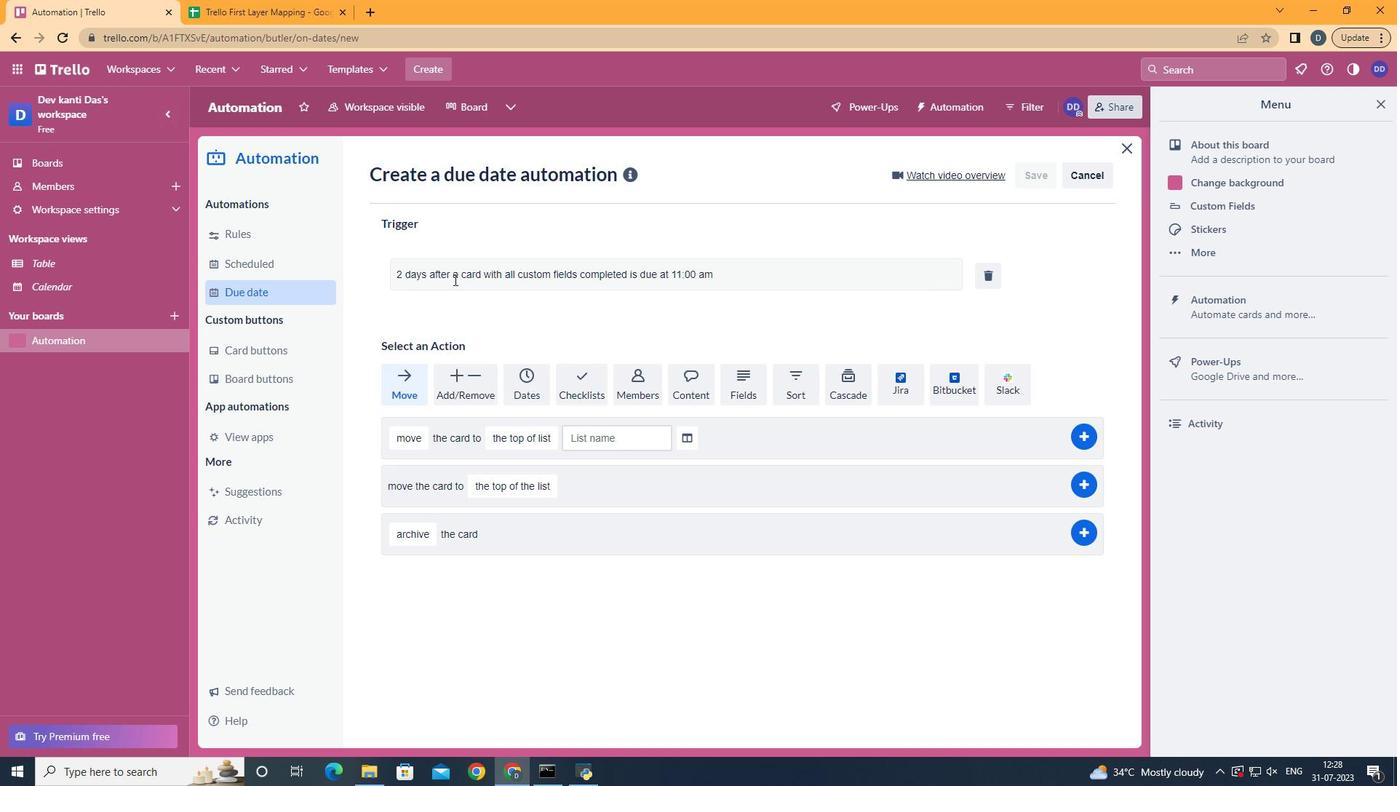 
